 Task: Create a new public GitHub repository named 'webapp-deployment' and set up a GitHub Actions workflow to deploy a web app to Azure Static Web Apps.
Action: Mouse moved to (161, 112)
Screenshot: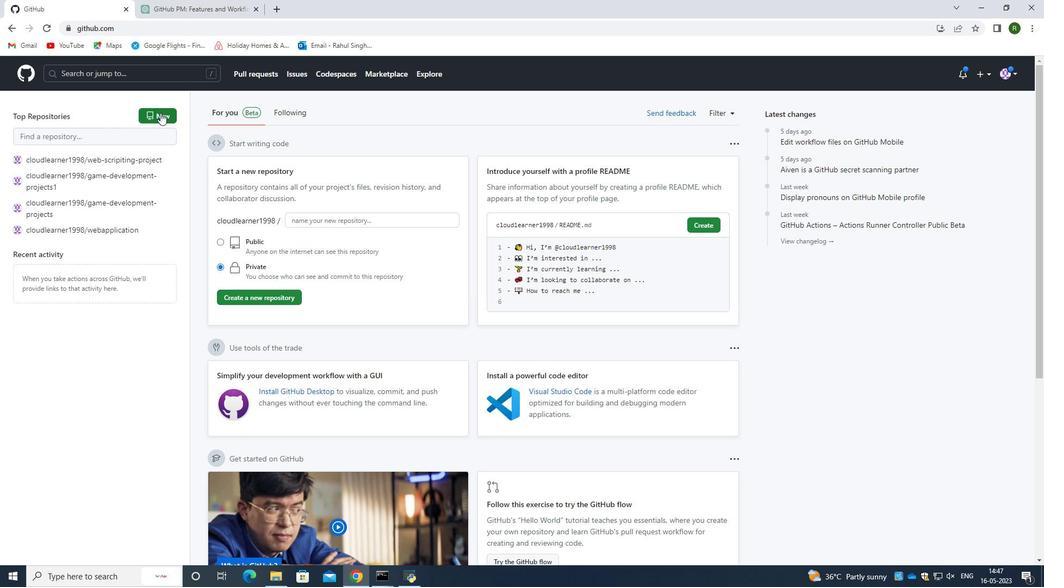 
Action: Mouse pressed left at (161, 112)
Screenshot: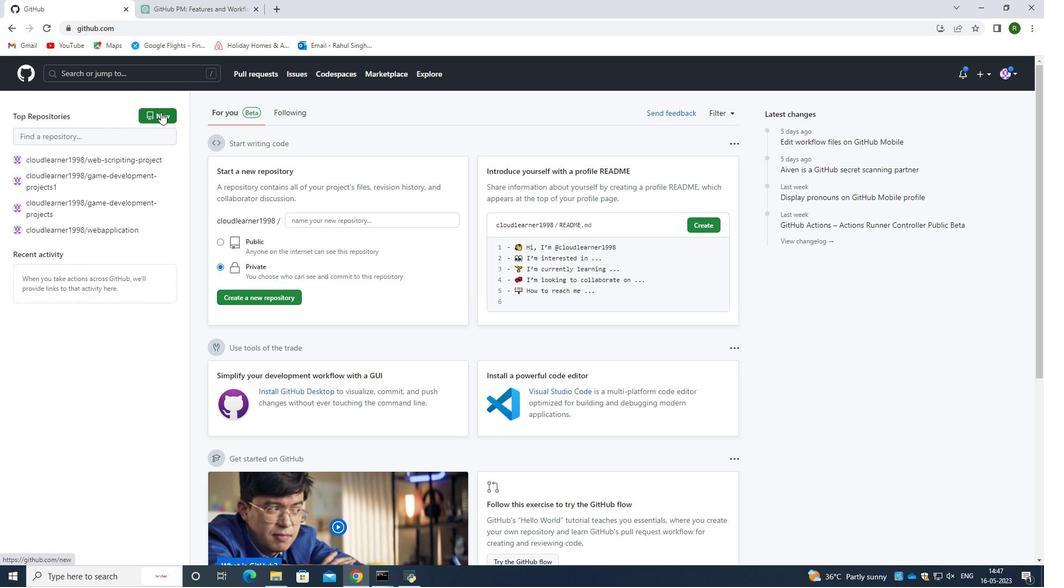 
Action: Mouse moved to (467, 195)
Screenshot: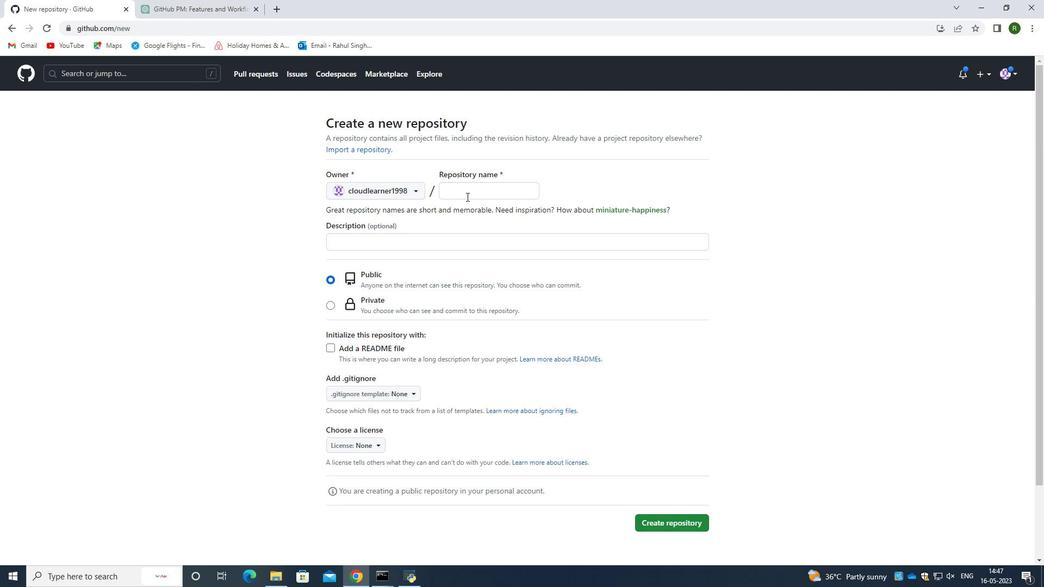 
Action: Mouse pressed left at (467, 195)
Screenshot: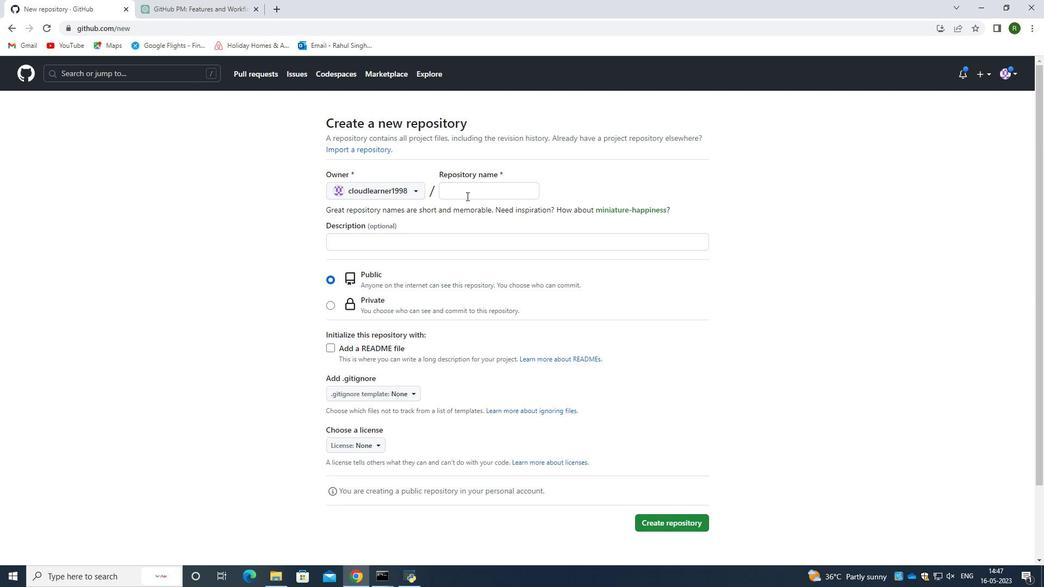 
Action: Key pressed <Key.caps_lock>D<Key.caps_lock>eployment<Key.space>of<Key.space>a<Key.space>webapp
Screenshot: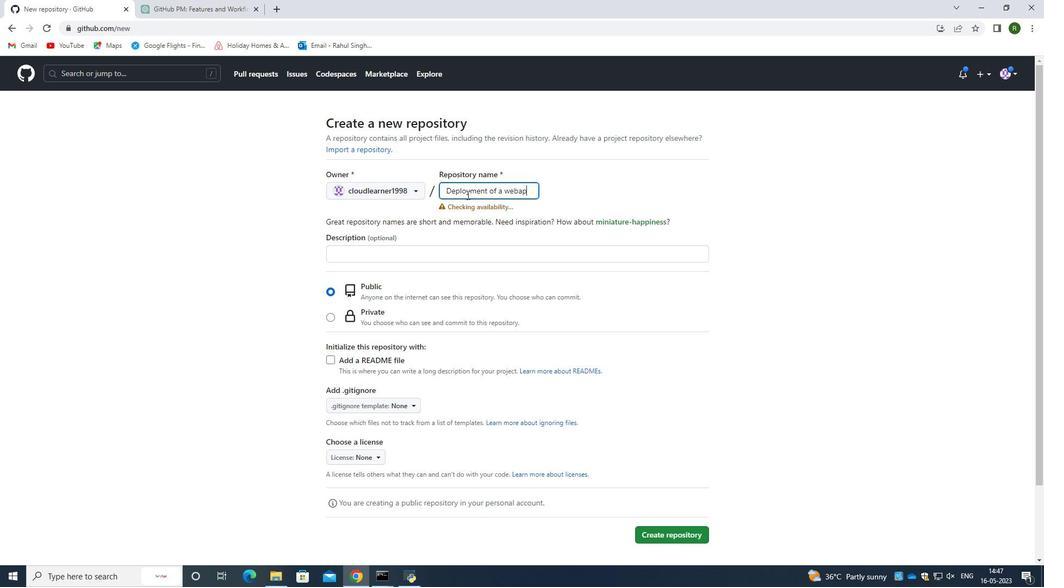 
Action: Mouse moved to (505, 186)
Screenshot: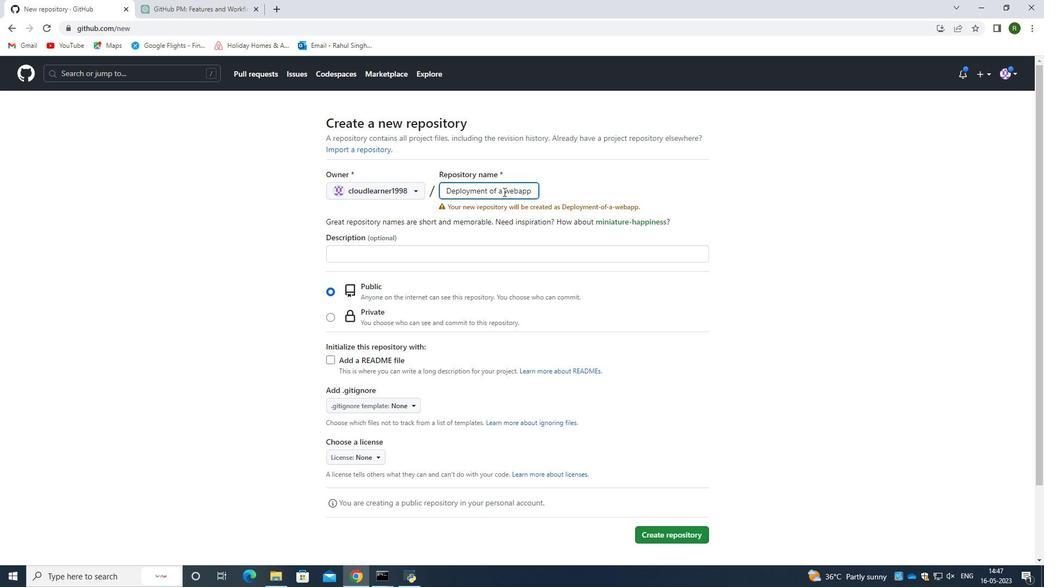 
Action: Mouse pressed left at (505, 186)
Screenshot: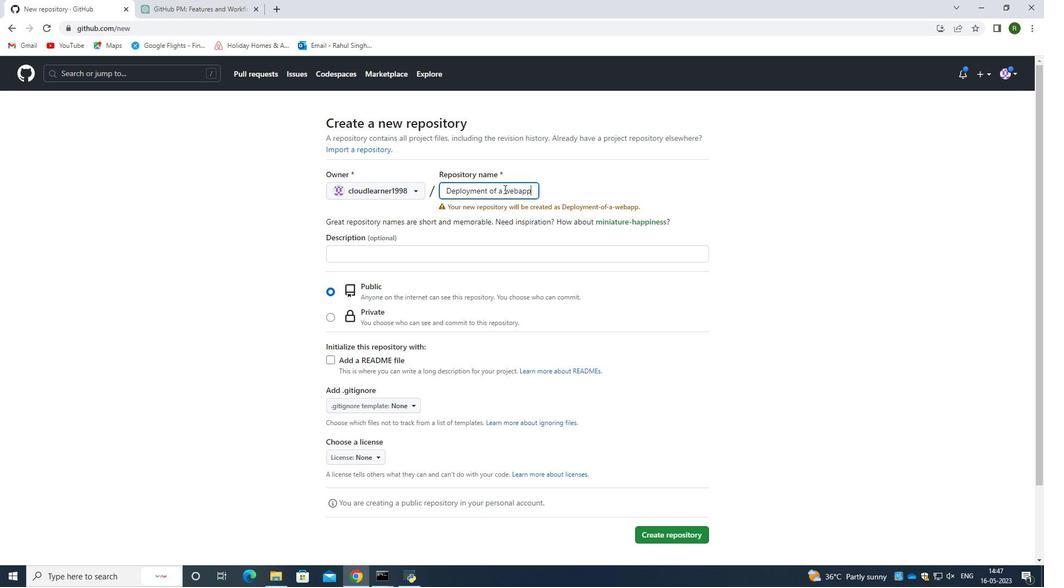 
Action: Key pressed <Key.backspace>
Screenshot: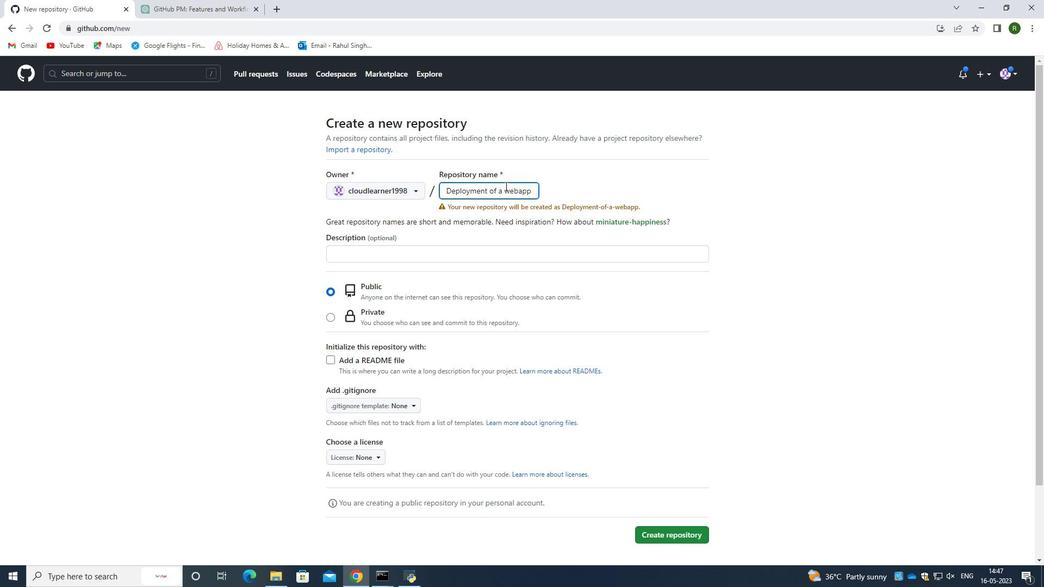 
Action: Mouse moved to (489, 189)
Screenshot: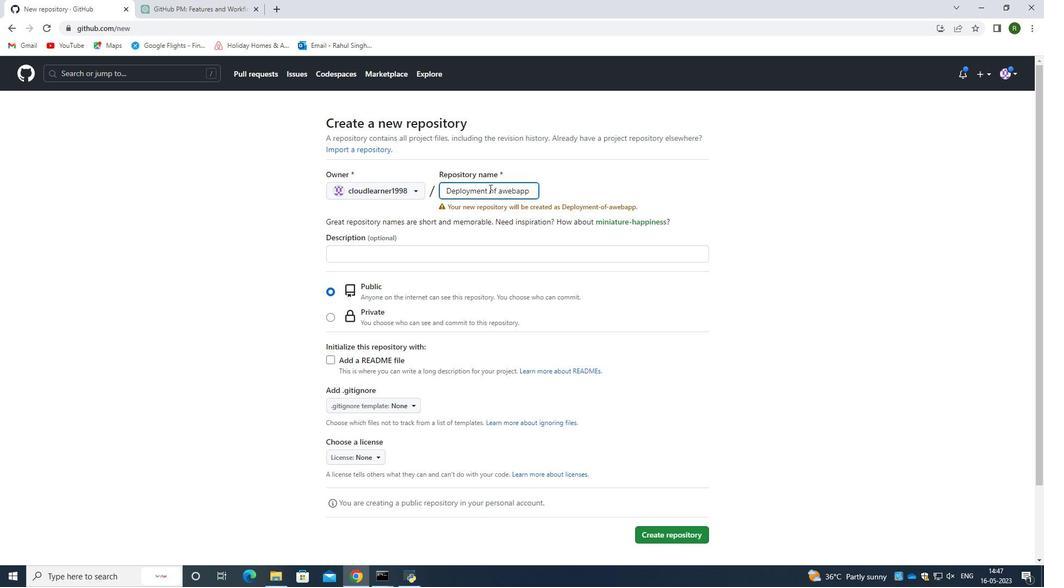 
Action: Mouse pressed left at (489, 189)
Screenshot: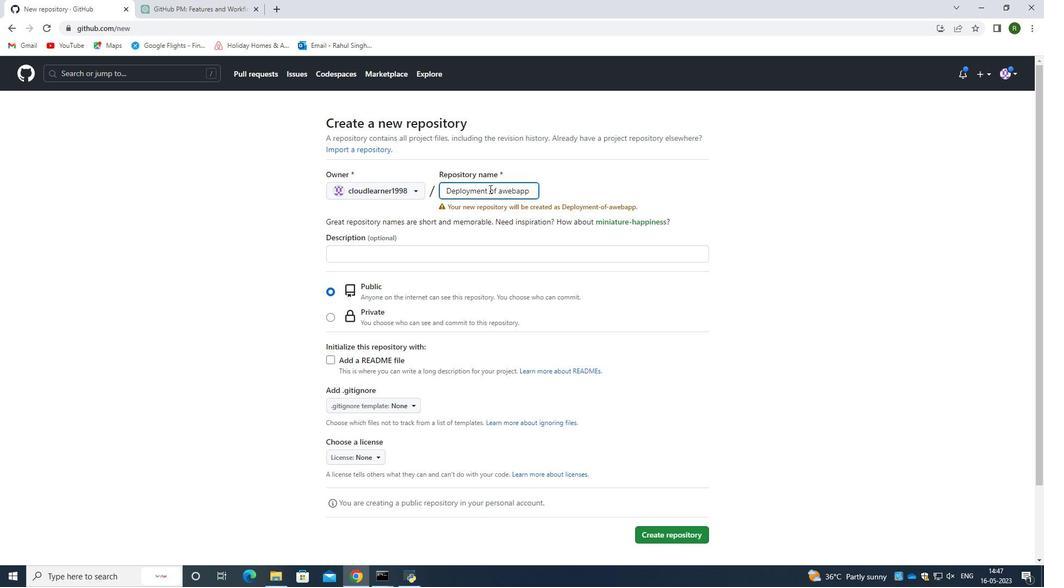
Action: Key pressed <Key.backspace>
Screenshot: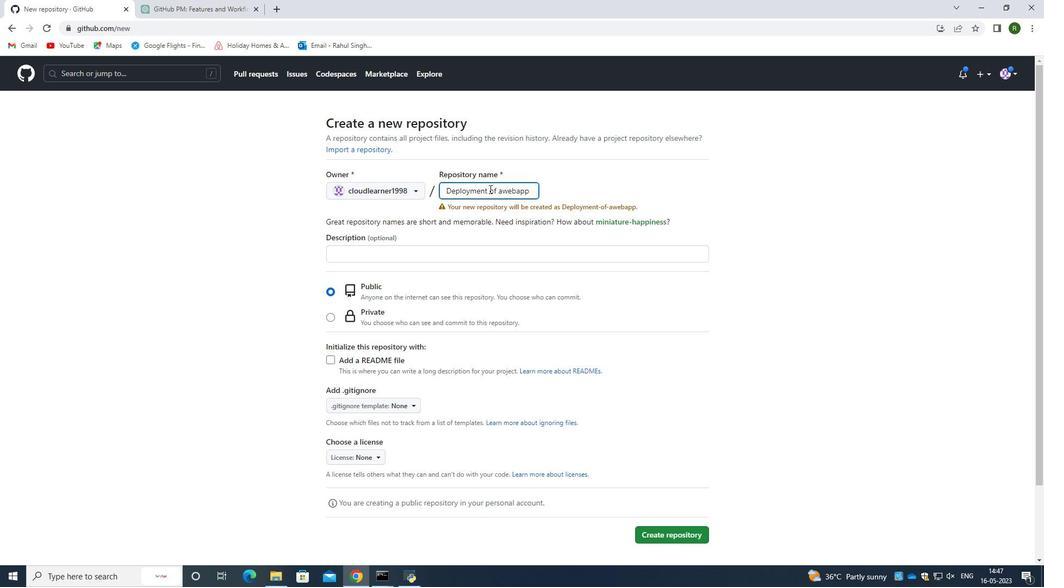 
Action: Mouse moved to (497, 190)
Screenshot: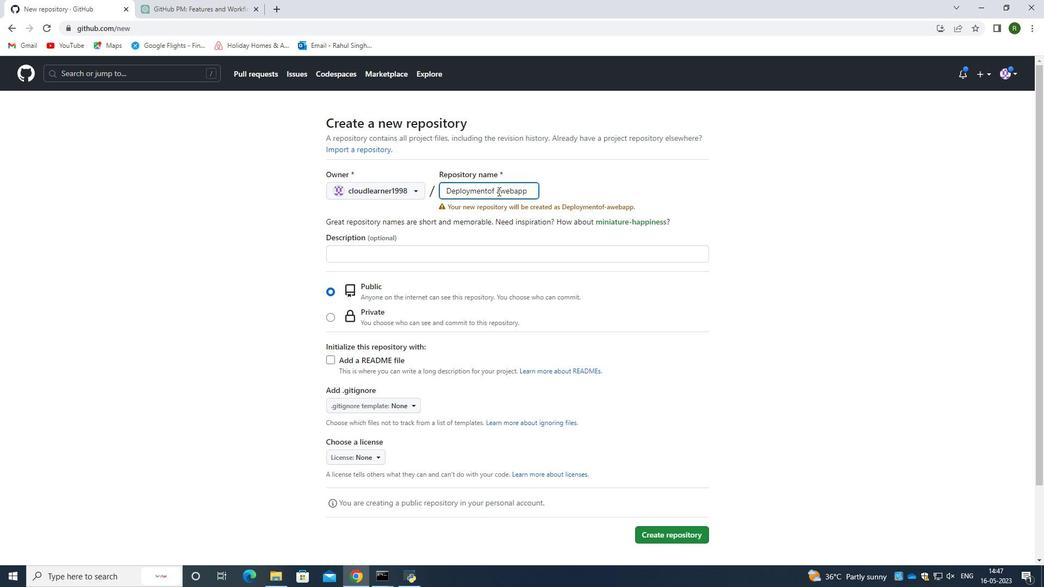 
Action: Mouse pressed left at (497, 190)
Screenshot: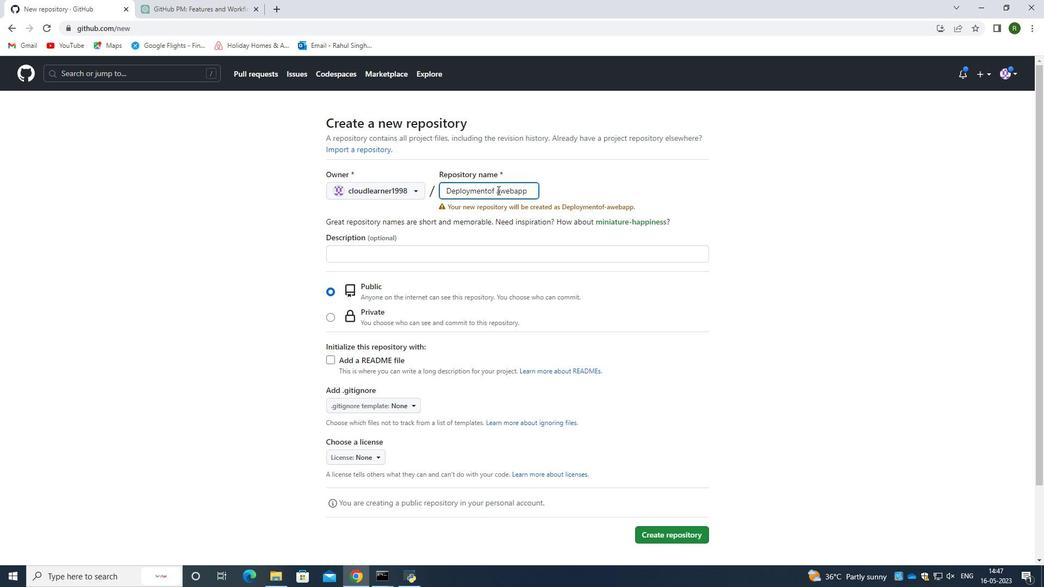 
Action: Mouse moved to (508, 194)
Screenshot: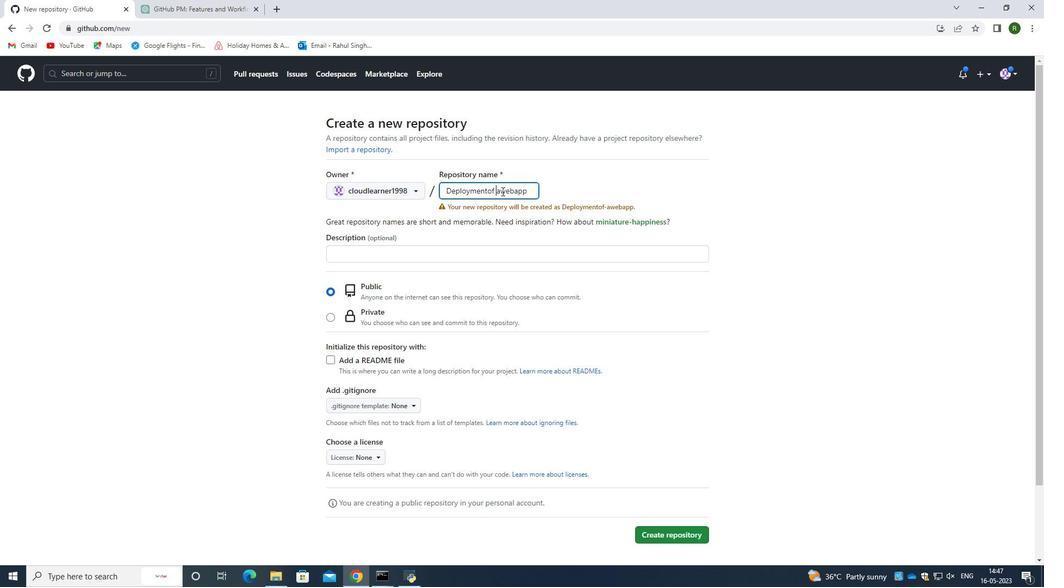
Action: Key pressed -
Screenshot: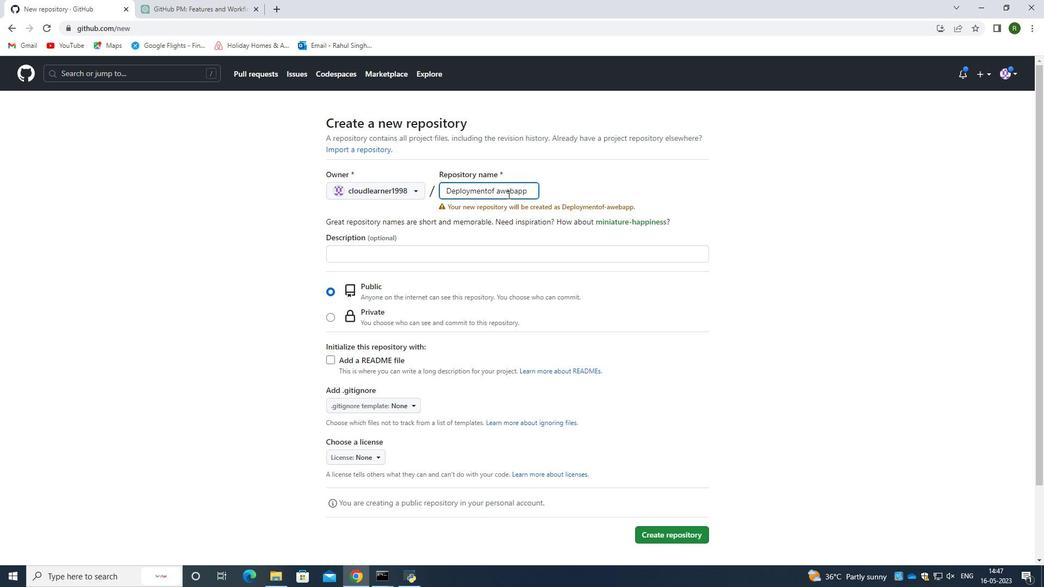 
Action: Mouse moved to (534, 188)
Screenshot: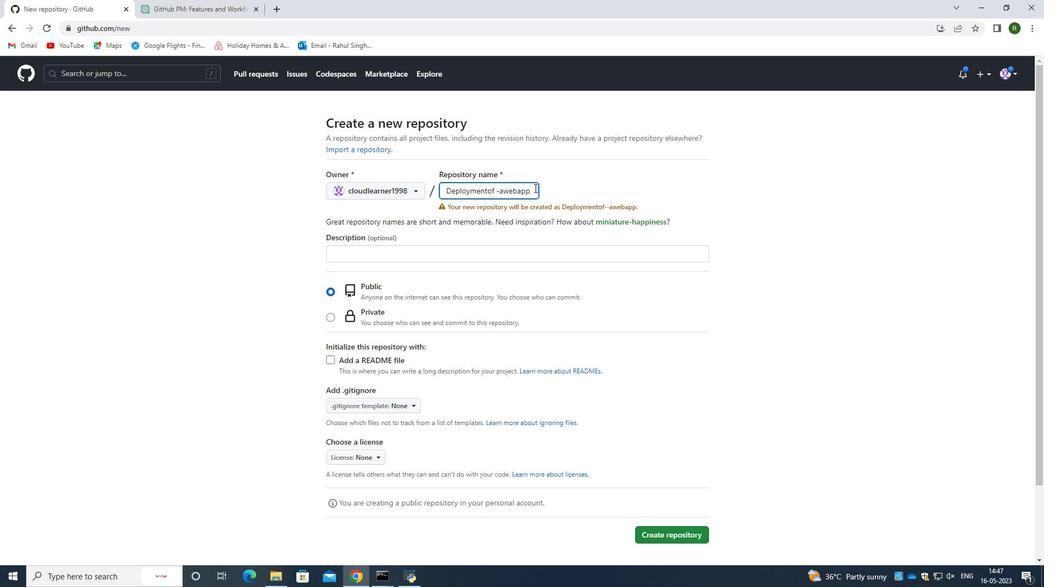
Action: Mouse pressed left at (534, 188)
Screenshot: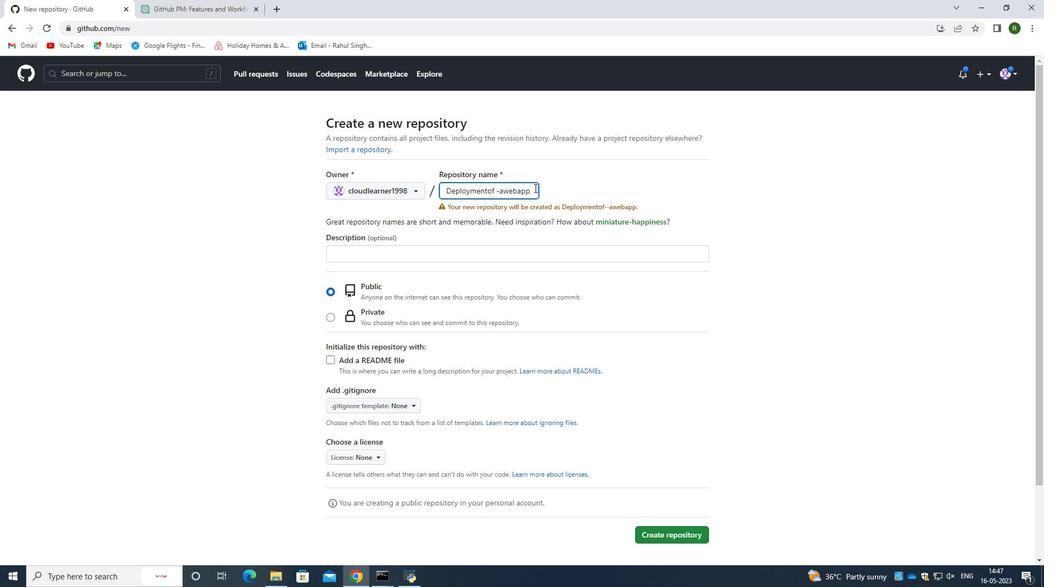 
Action: Mouse moved to (442, 191)
Screenshot: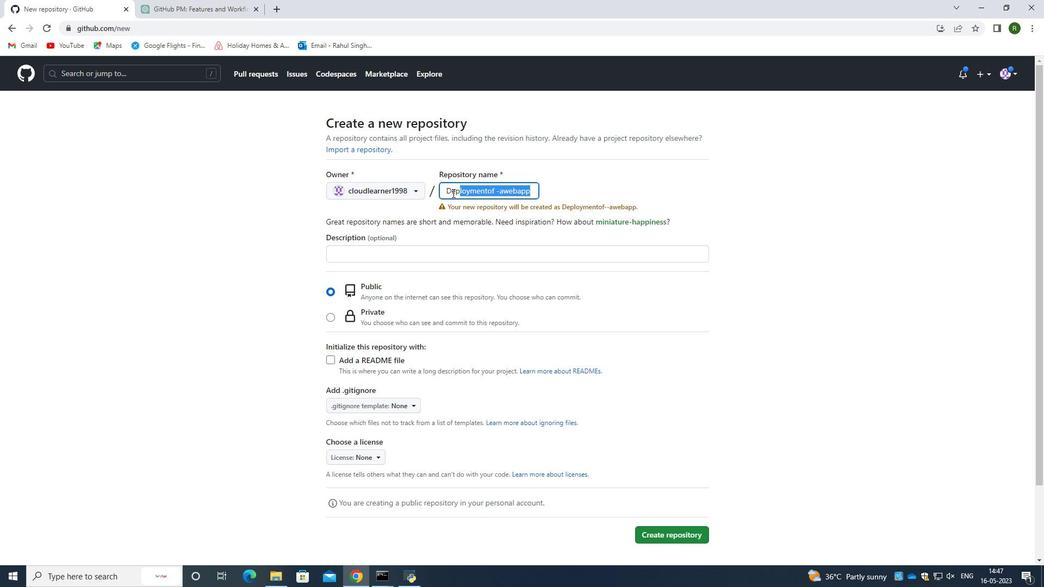 
Action: Key pressed webapp-deployment
Screenshot: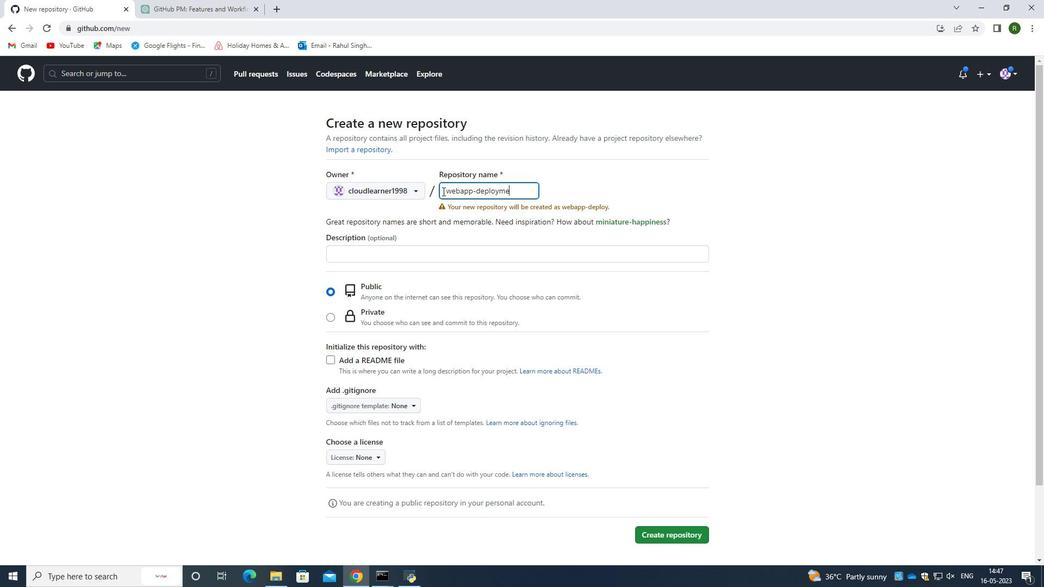 
Action: Mouse moved to (419, 304)
Screenshot: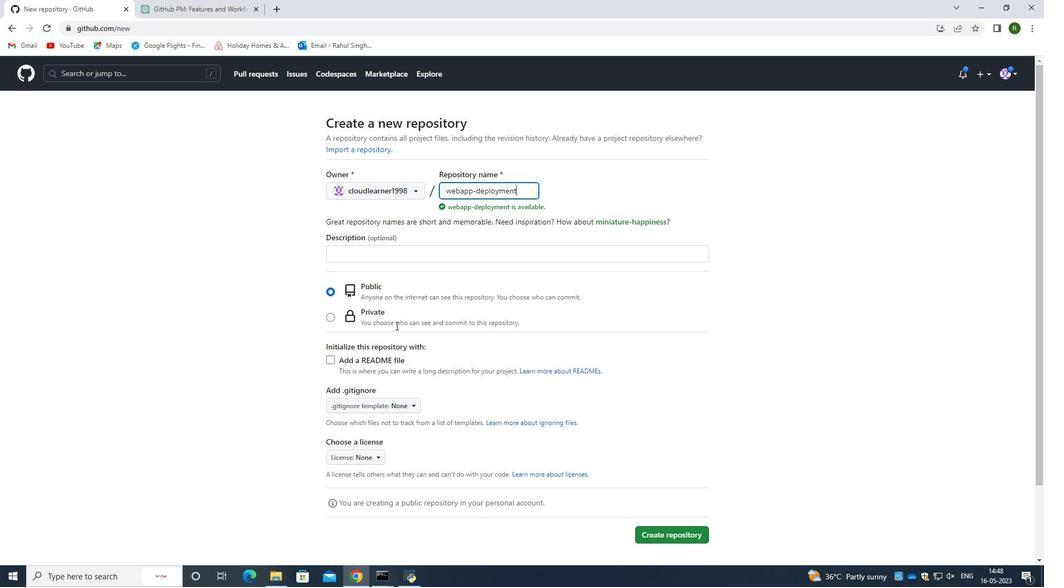 
Action: Mouse scrolled (419, 304) with delta (0, 0)
Screenshot: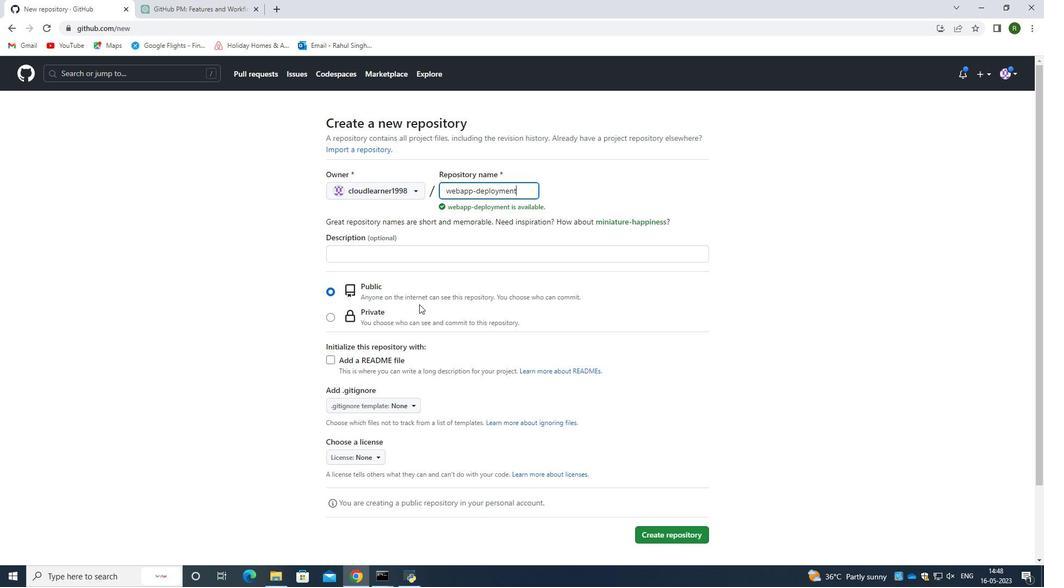
Action: Mouse moved to (359, 303)
Screenshot: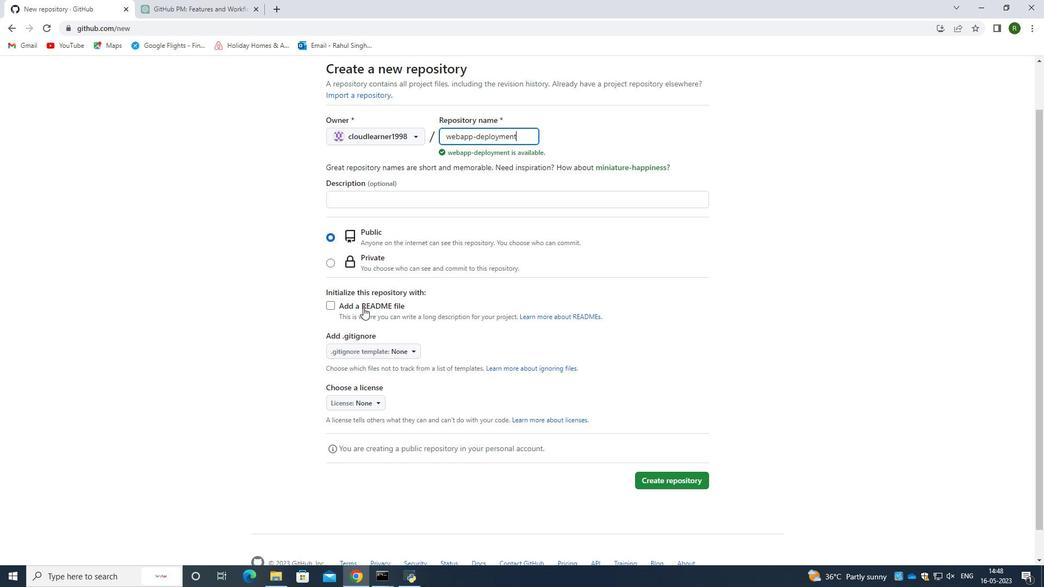 
Action: Mouse pressed left at (359, 303)
Screenshot: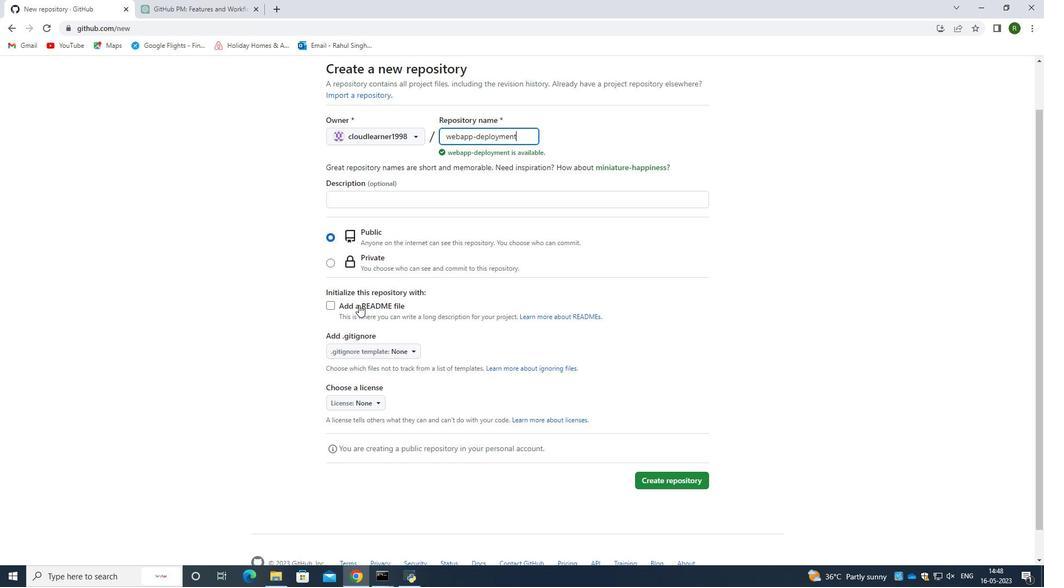 
Action: Mouse moved to (669, 496)
Screenshot: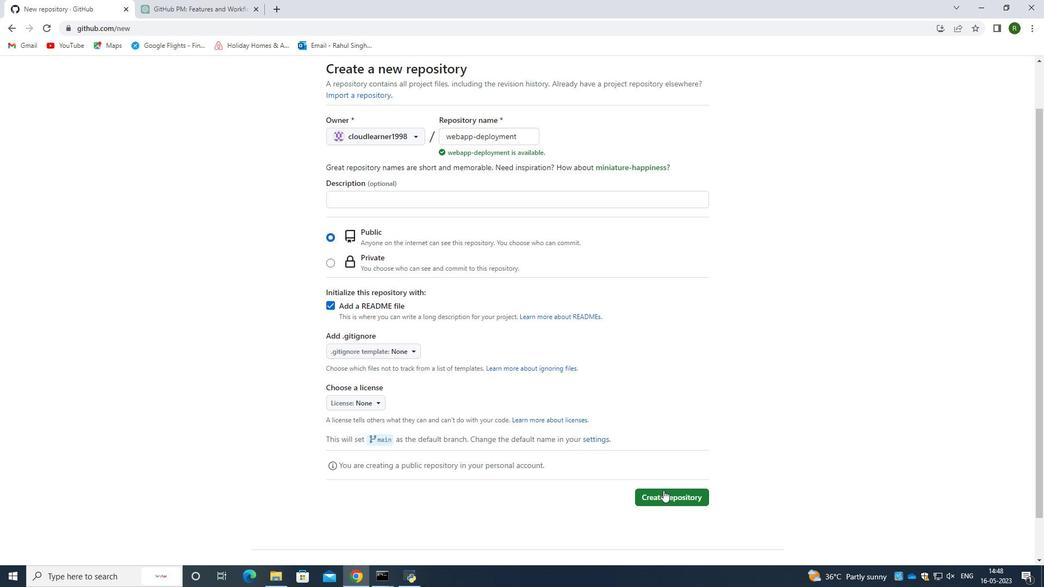 
Action: Mouse pressed left at (669, 496)
Screenshot: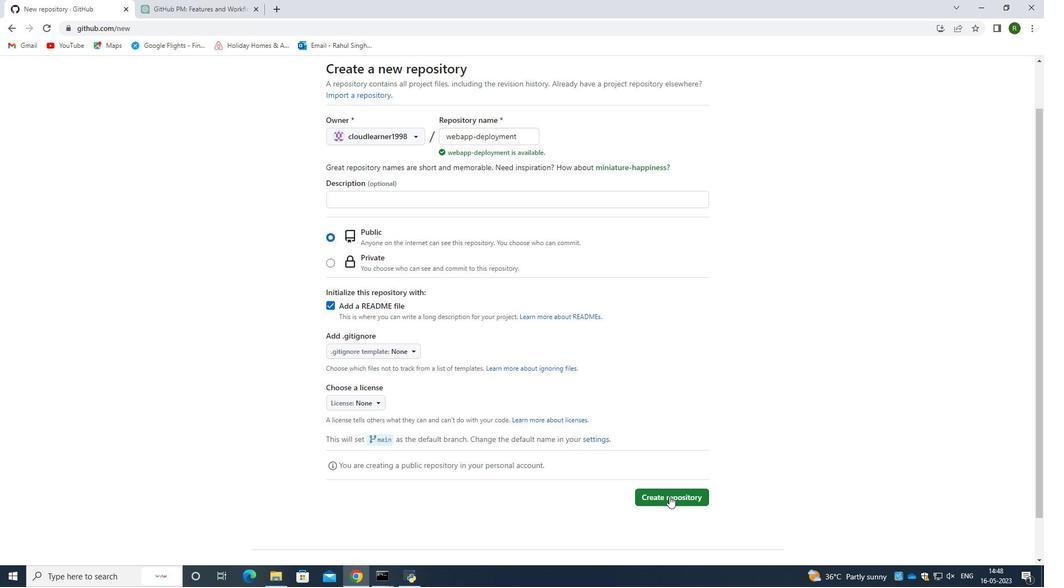 
Action: Mouse moved to (213, 136)
Screenshot: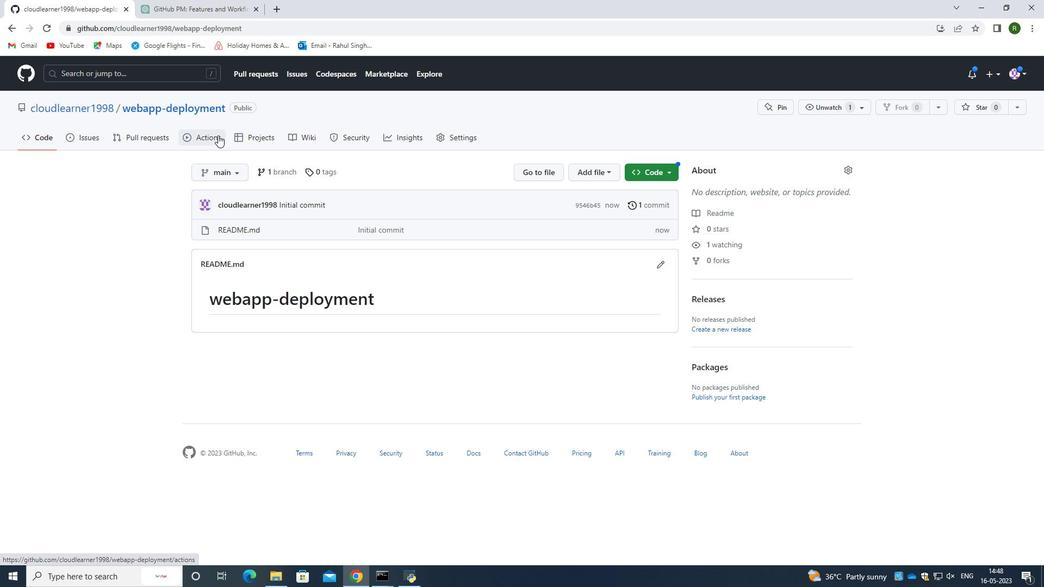 
Action: Mouse pressed left at (213, 136)
Screenshot: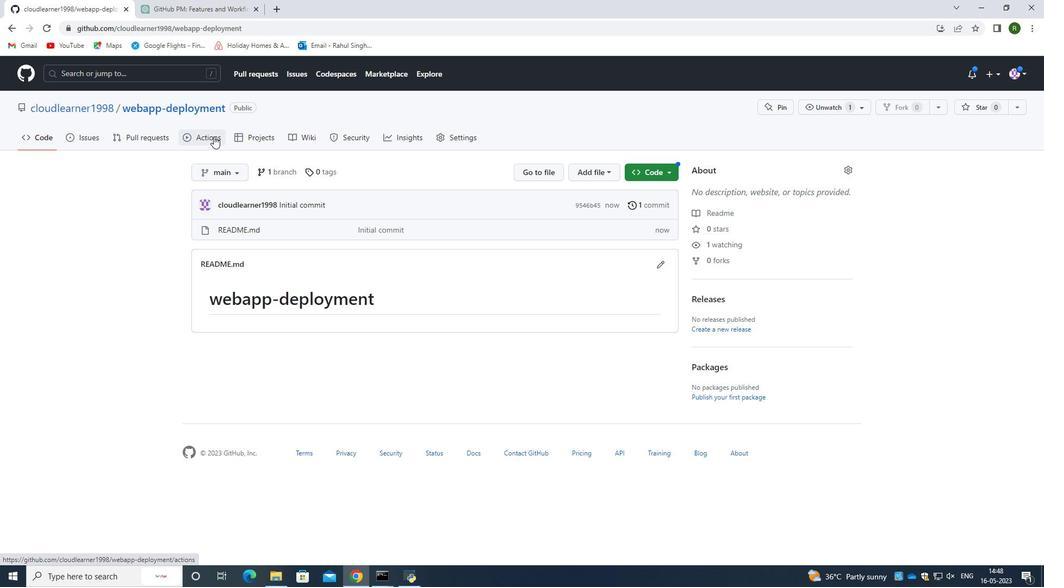 
Action: Mouse moved to (411, 307)
Screenshot: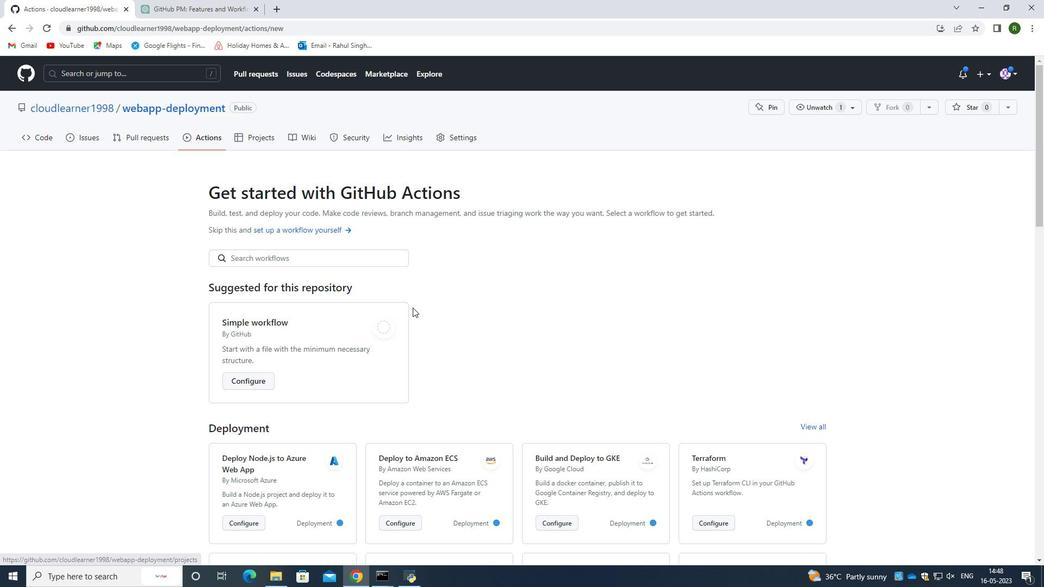 
Action: Mouse scrolled (411, 307) with delta (0, 0)
Screenshot: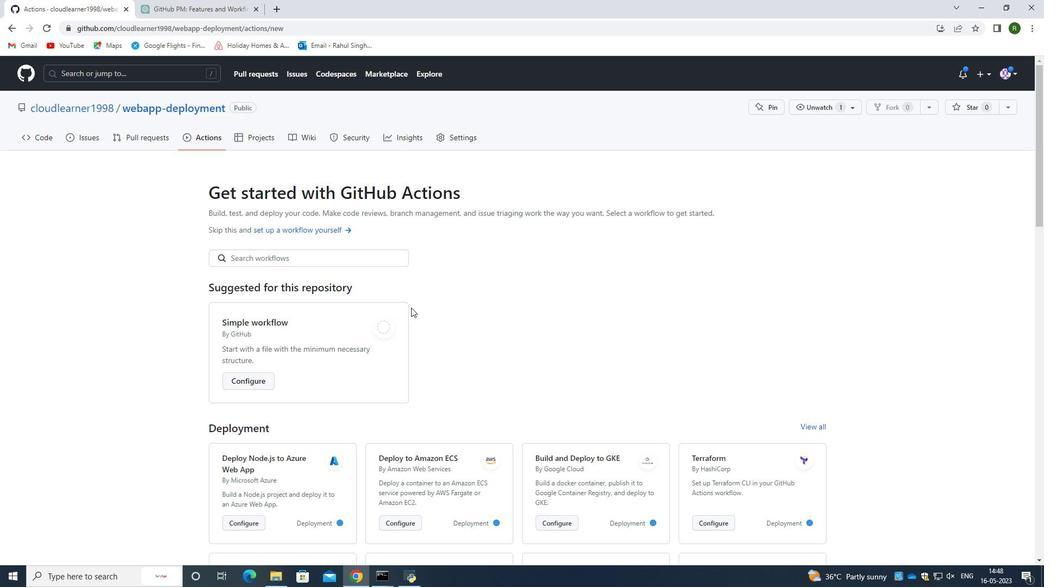 
Action: Mouse scrolled (411, 307) with delta (0, 0)
Screenshot: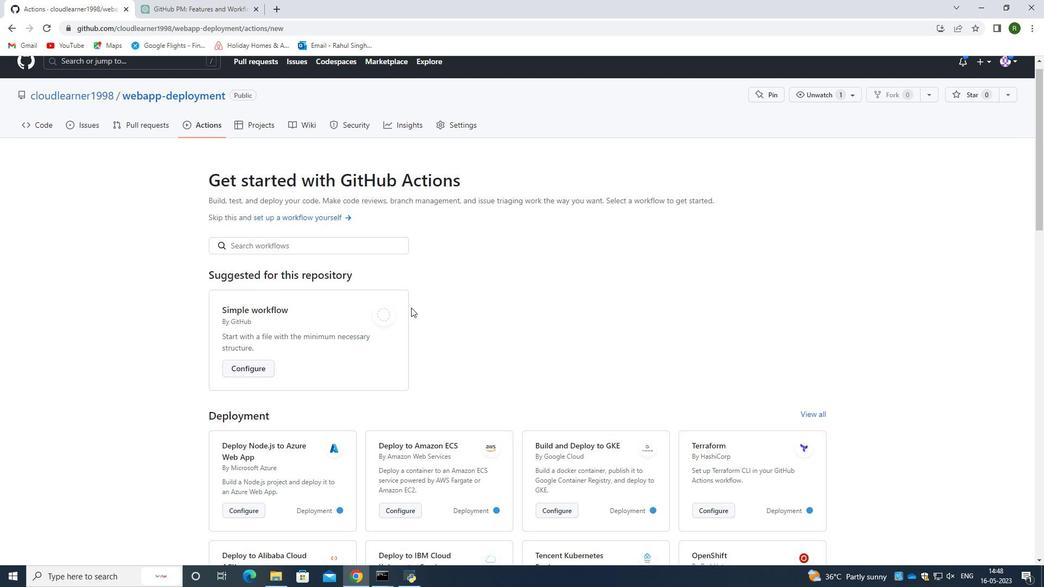 
Action: Mouse scrolled (411, 307) with delta (0, 0)
Screenshot: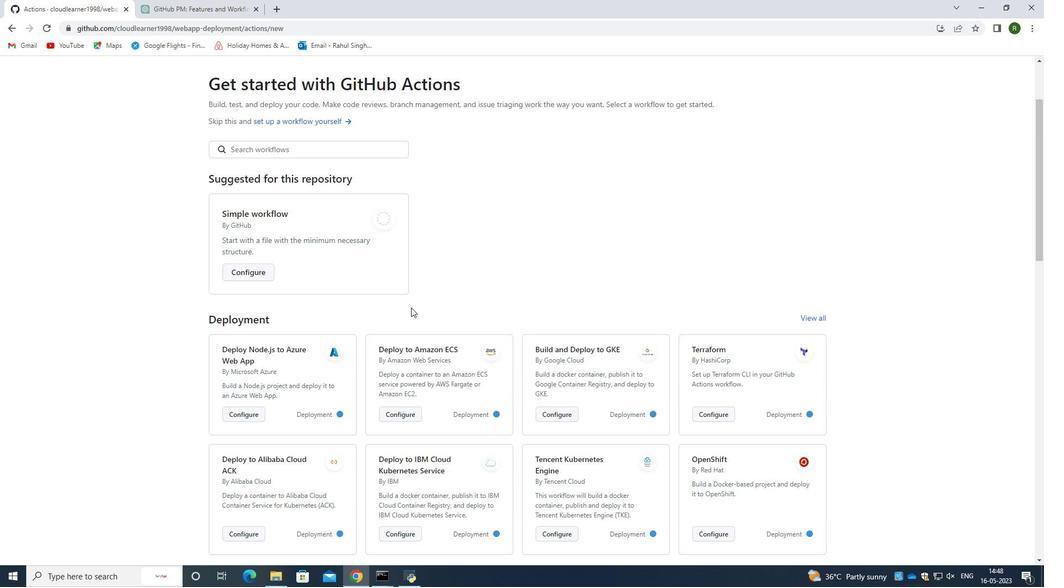 
Action: Mouse scrolled (411, 307) with delta (0, 0)
Screenshot: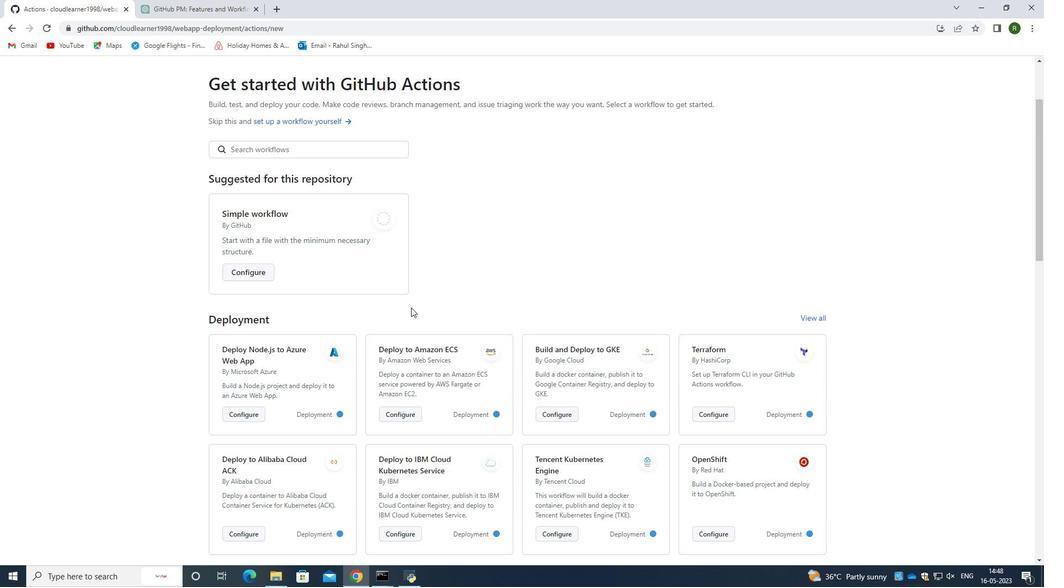 
Action: Mouse moved to (819, 211)
Screenshot: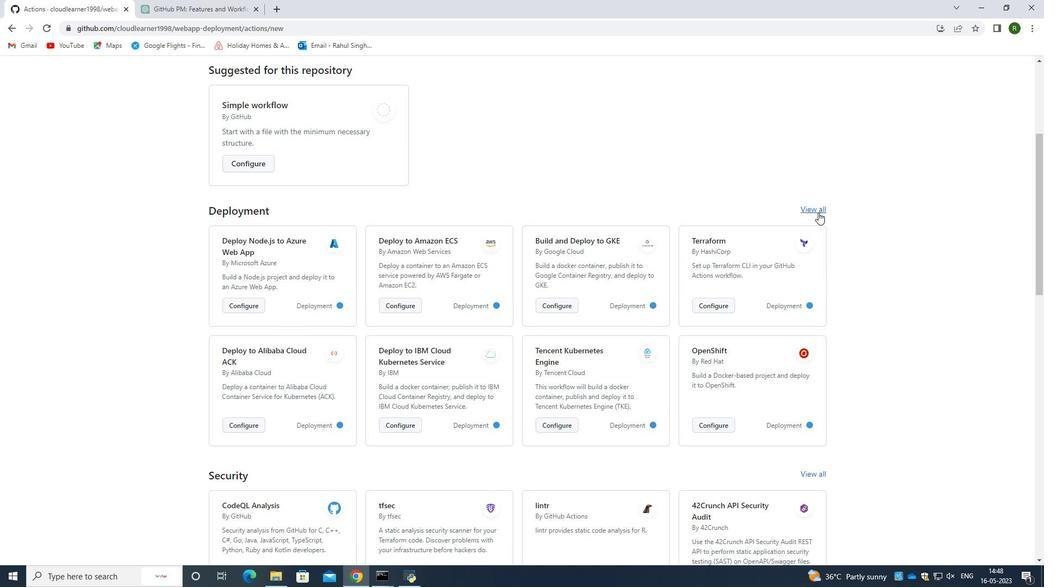 
Action: Mouse pressed left at (819, 211)
Screenshot: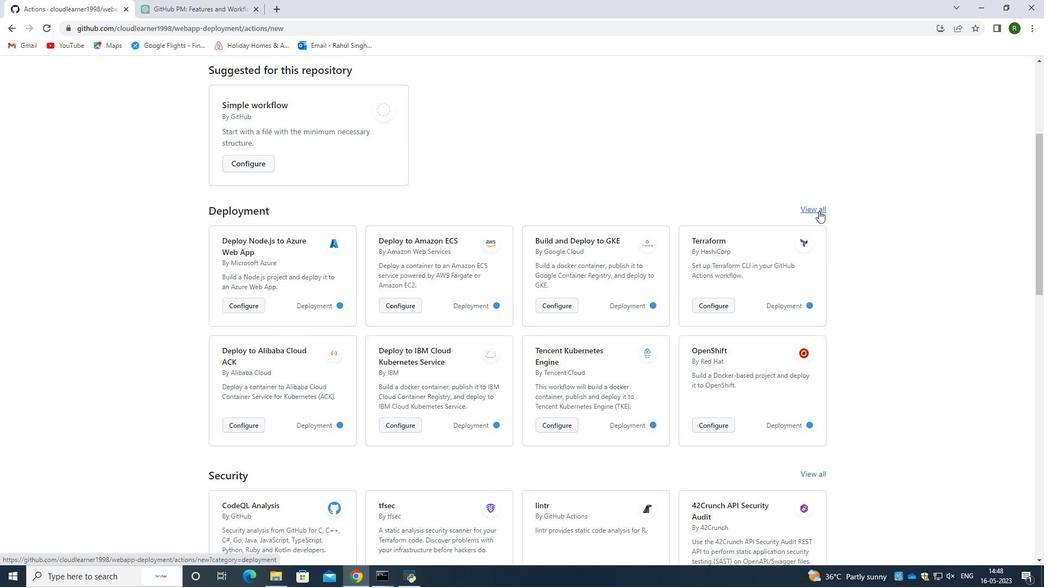 
Action: Mouse moved to (548, 347)
Screenshot: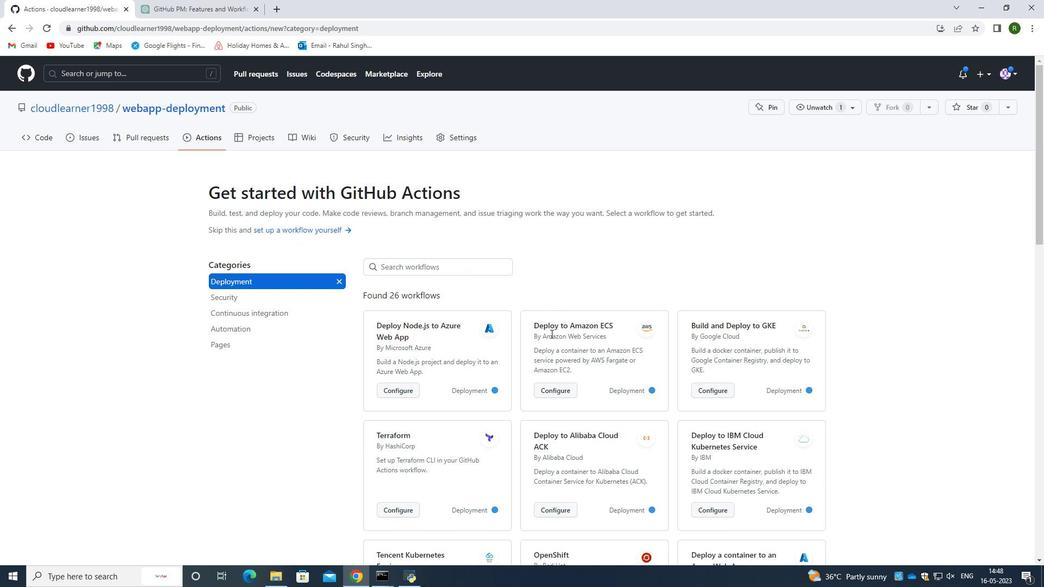 
Action: Mouse scrolled (548, 346) with delta (0, 0)
Screenshot: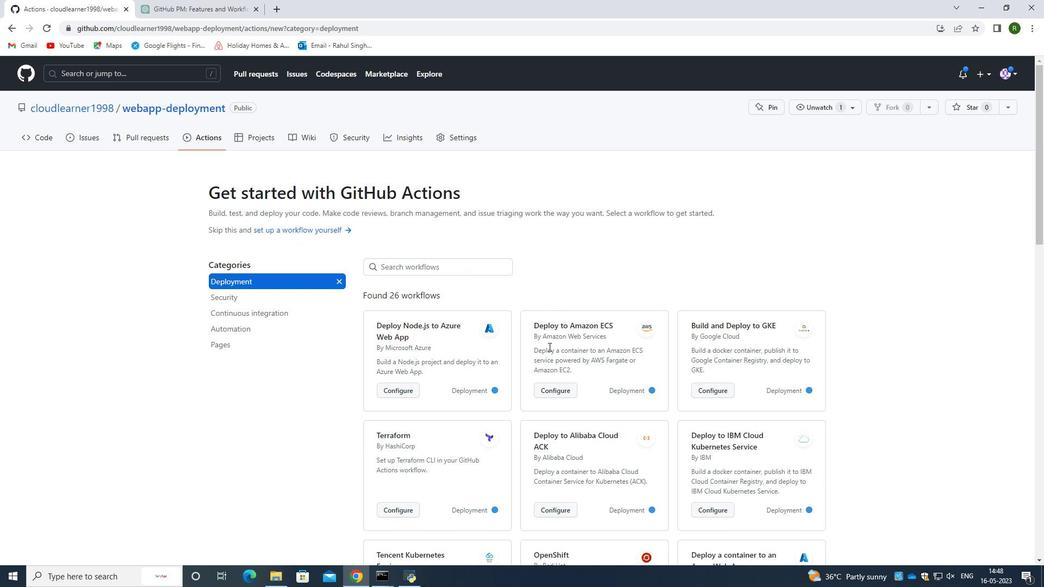 
Action: Mouse scrolled (548, 346) with delta (0, 0)
Screenshot: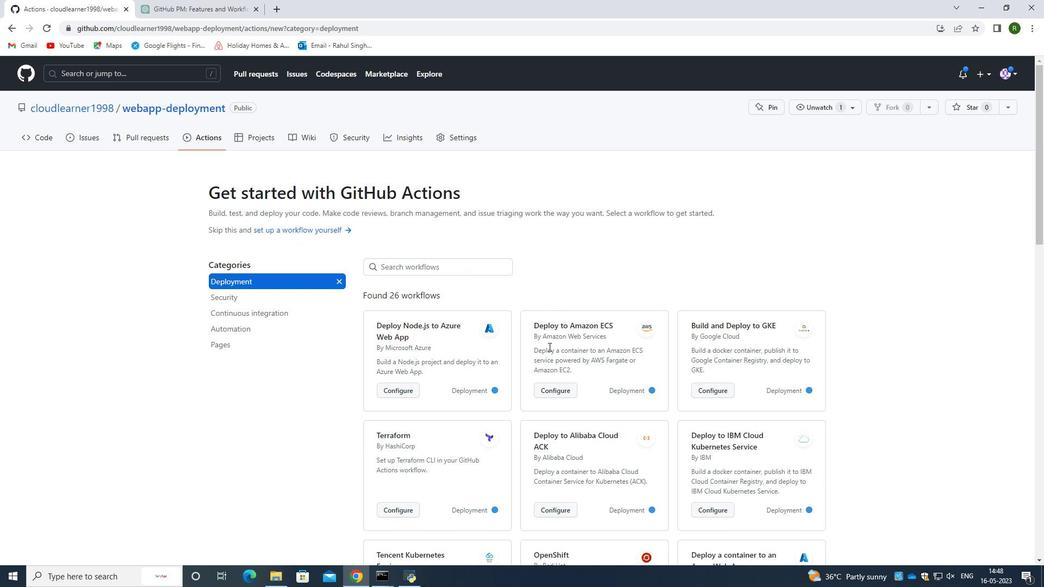 
Action: Mouse moved to (548, 347)
Screenshot: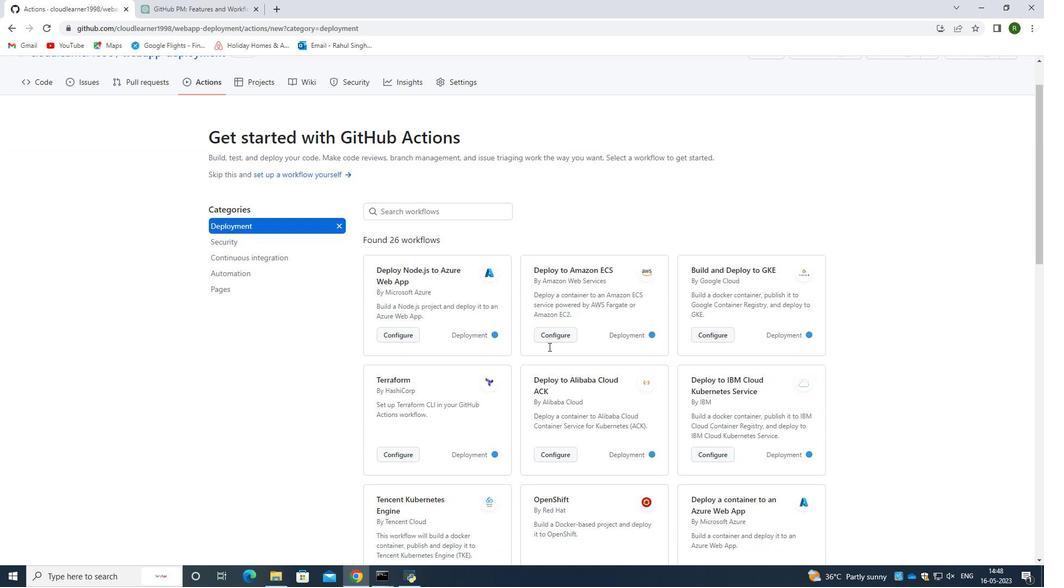 
Action: Mouse scrolled (548, 346) with delta (0, 0)
Screenshot: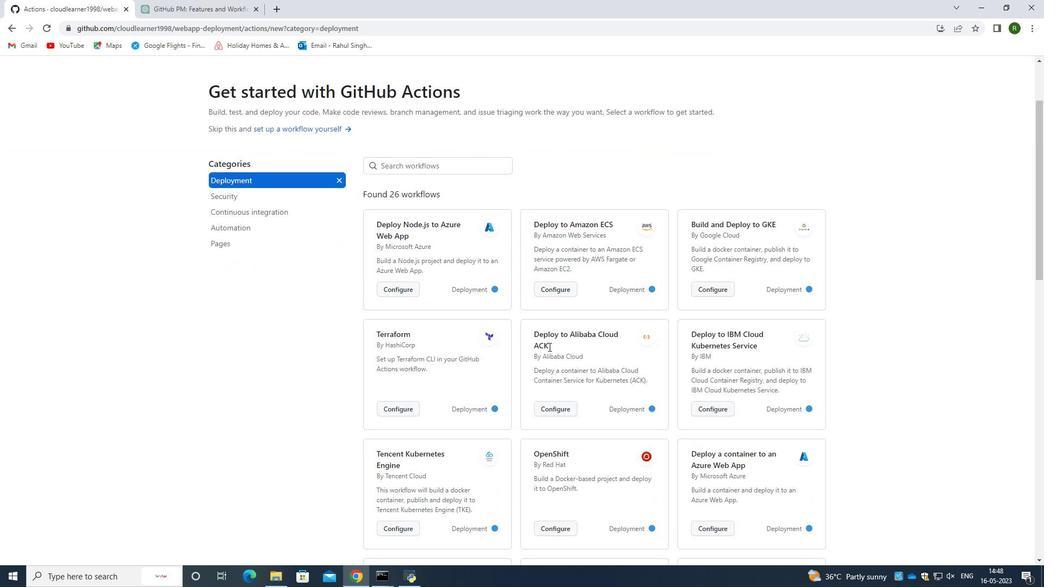 
Action: Mouse scrolled (548, 346) with delta (0, 0)
Screenshot: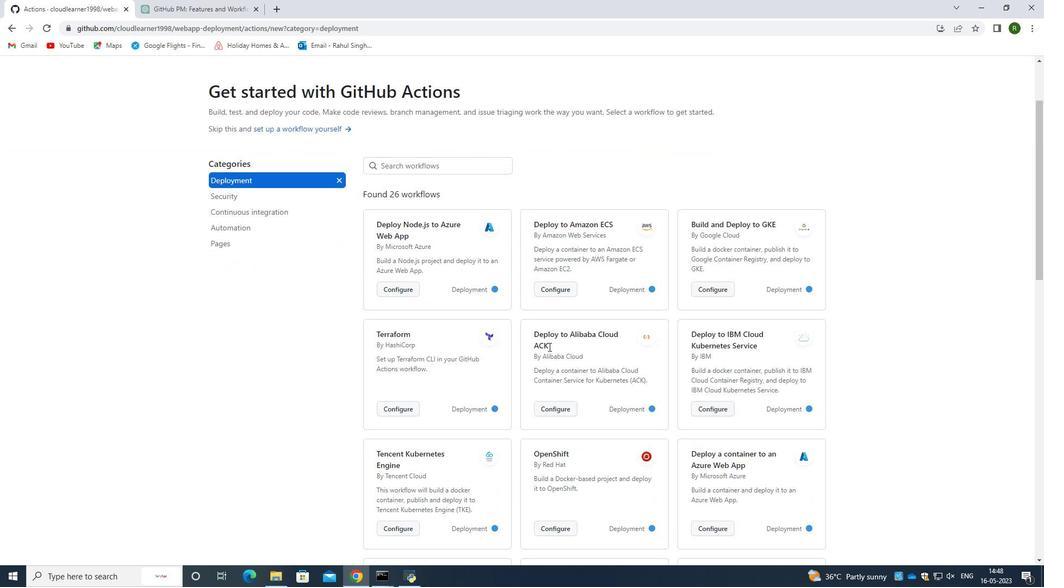 
Action: Mouse scrolled (548, 346) with delta (0, 0)
Screenshot: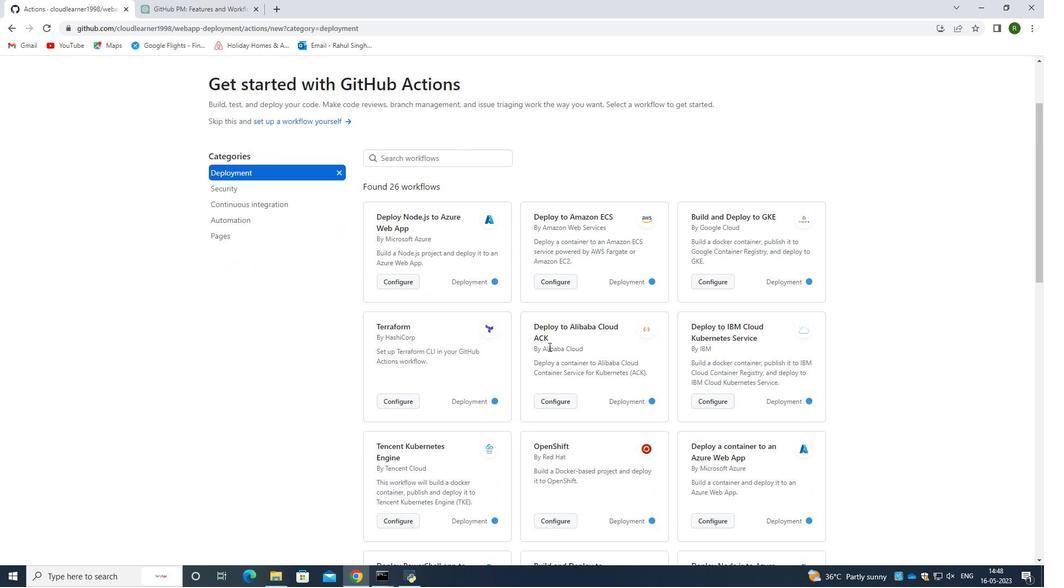 
Action: Mouse scrolled (548, 346) with delta (0, 0)
Screenshot: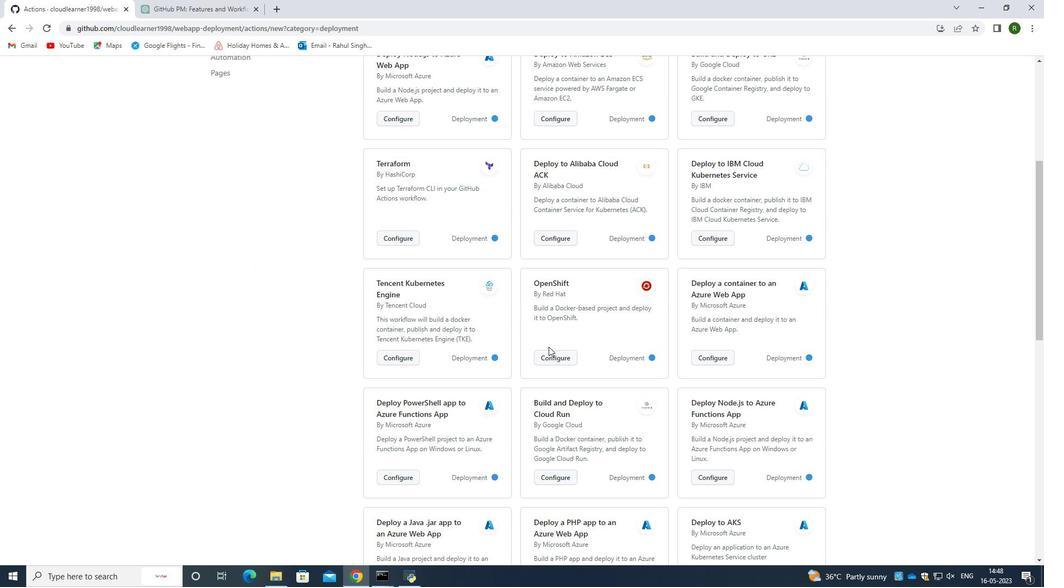 
Action: Mouse scrolled (548, 346) with delta (0, 0)
Screenshot: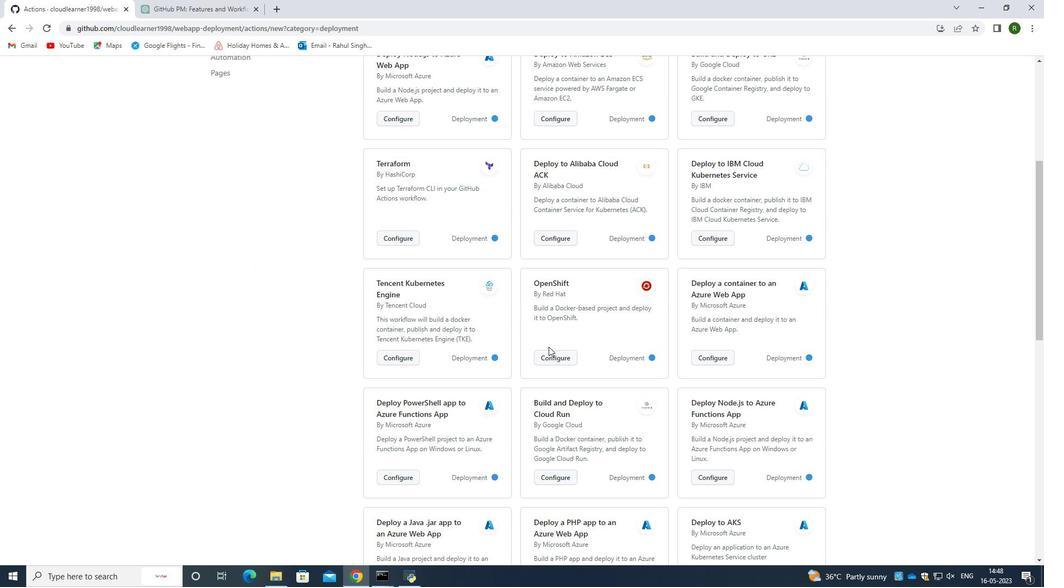 
Action: Mouse scrolled (548, 346) with delta (0, 0)
Screenshot: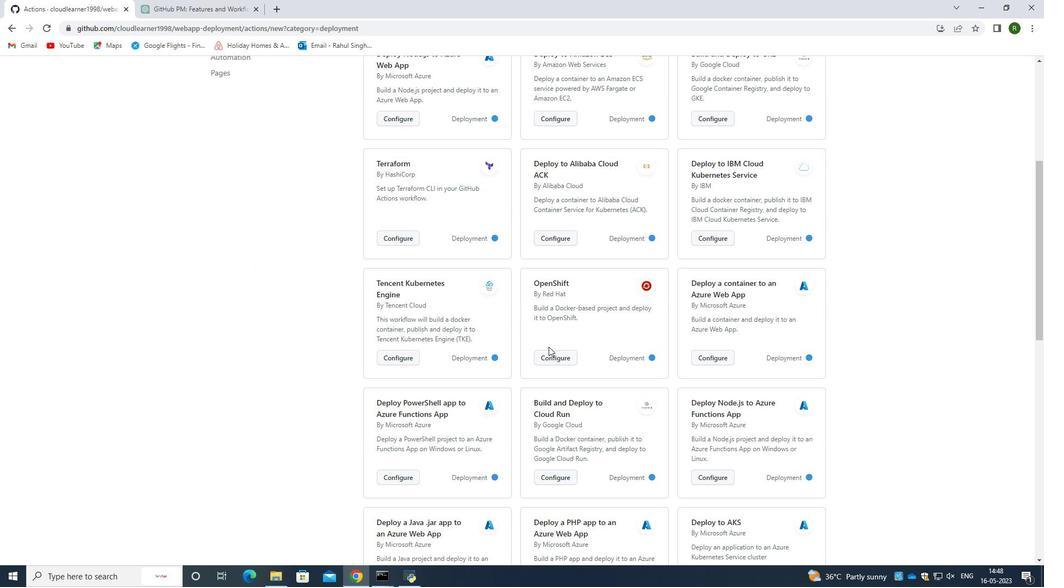 
Action: Mouse scrolled (548, 346) with delta (0, 0)
Screenshot: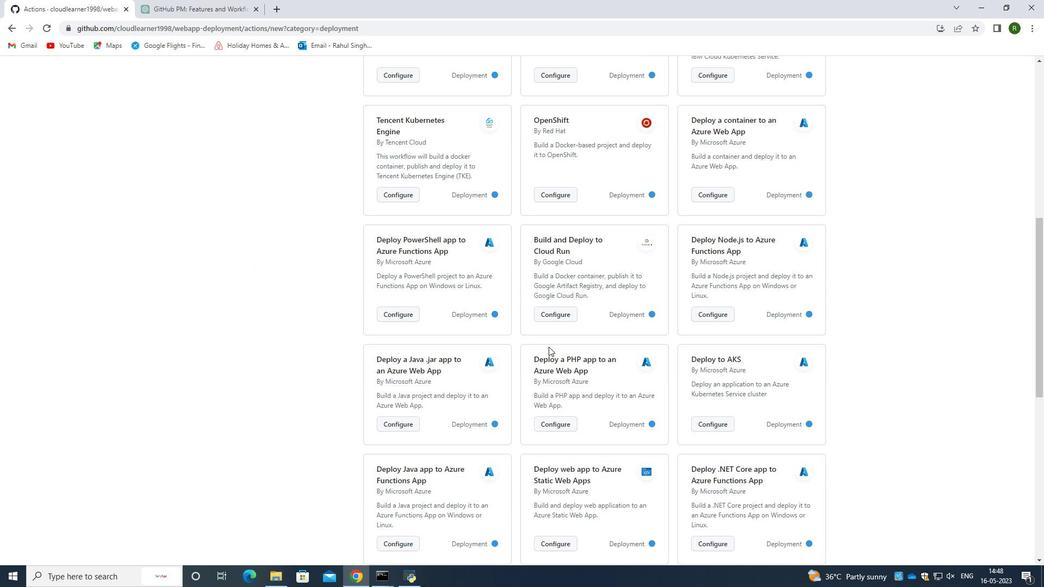 
Action: Mouse scrolled (548, 346) with delta (0, 0)
Screenshot: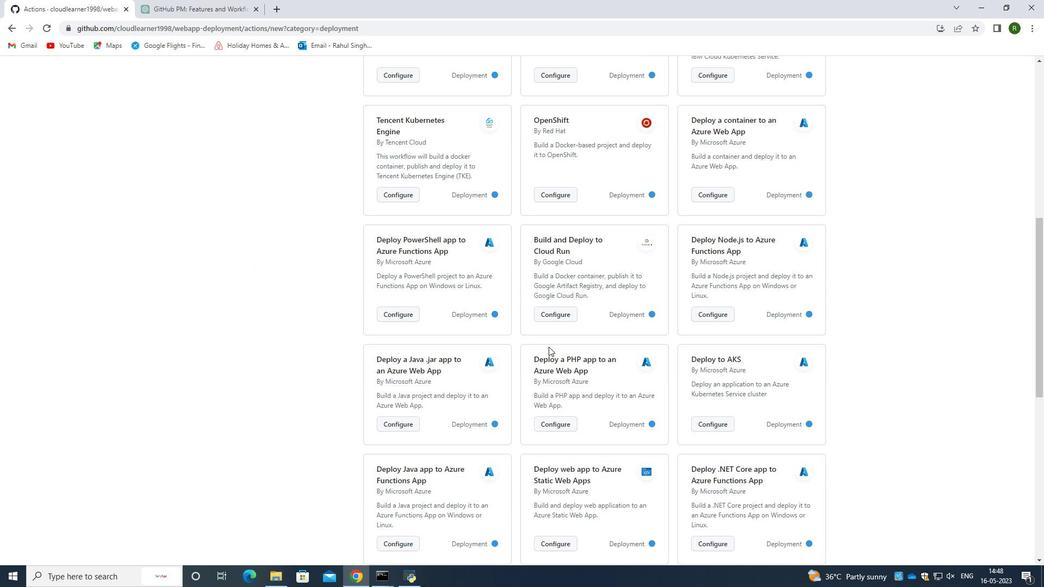 
Action: Mouse moved to (548, 347)
Screenshot: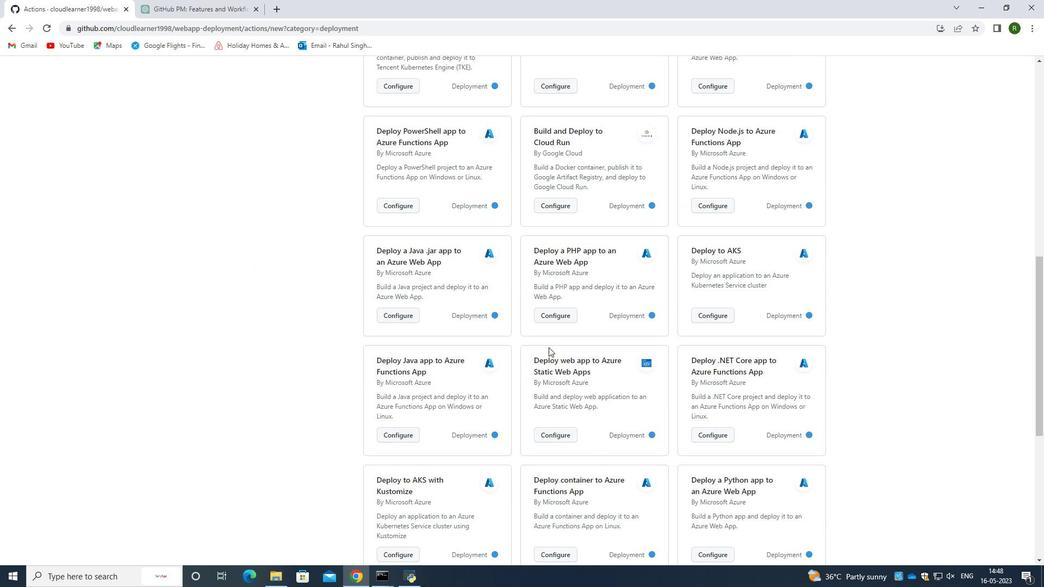 
Action: Mouse scrolled (548, 347) with delta (0, 0)
Screenshot: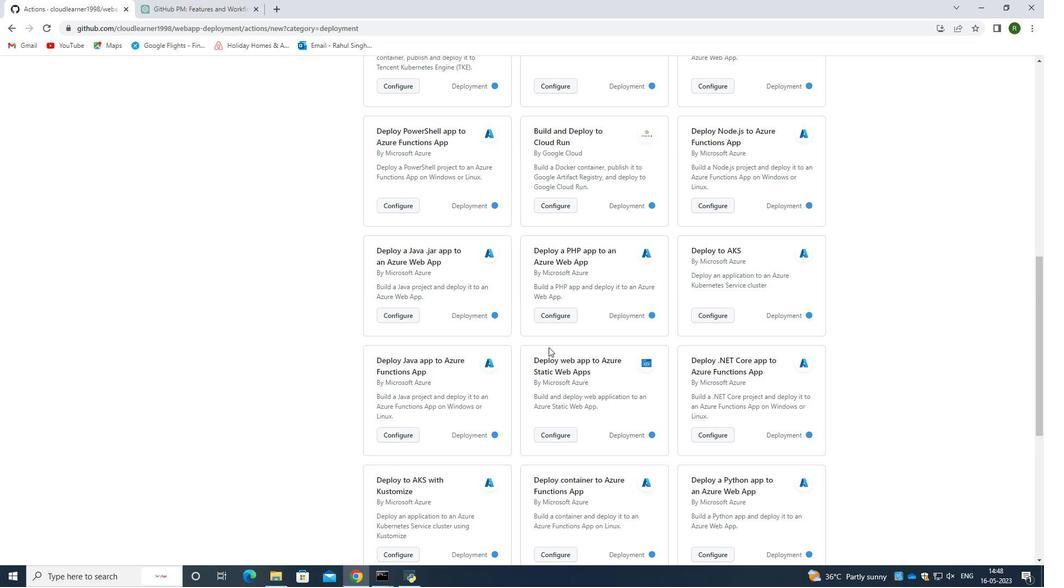 
Action: Mouse scrolled (548, 347) with delta (0, 0)
Screenshot: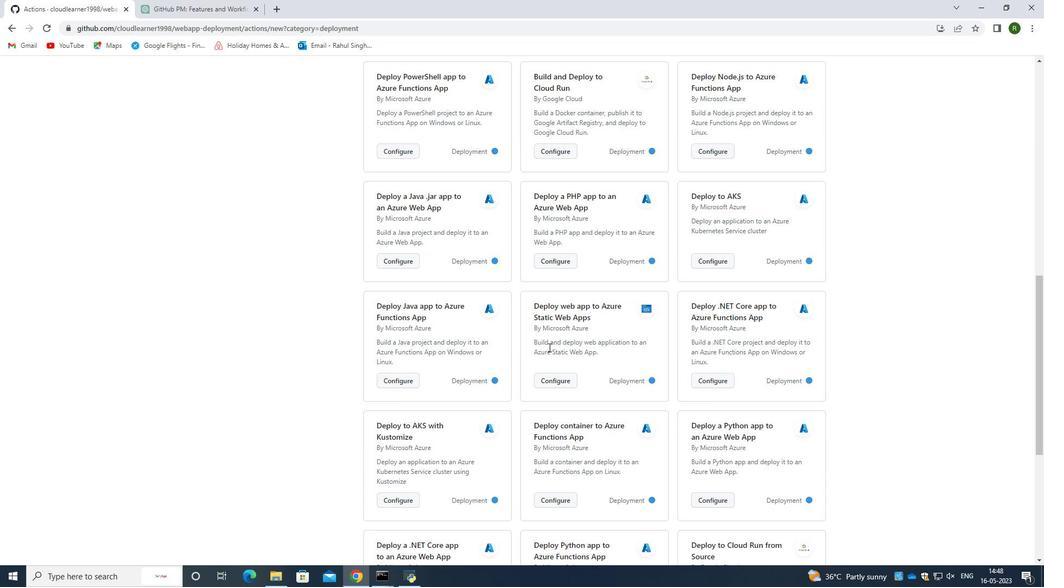 
Action: Mouse scrolled (548, 347) with delta (0, 0)
Screenshot: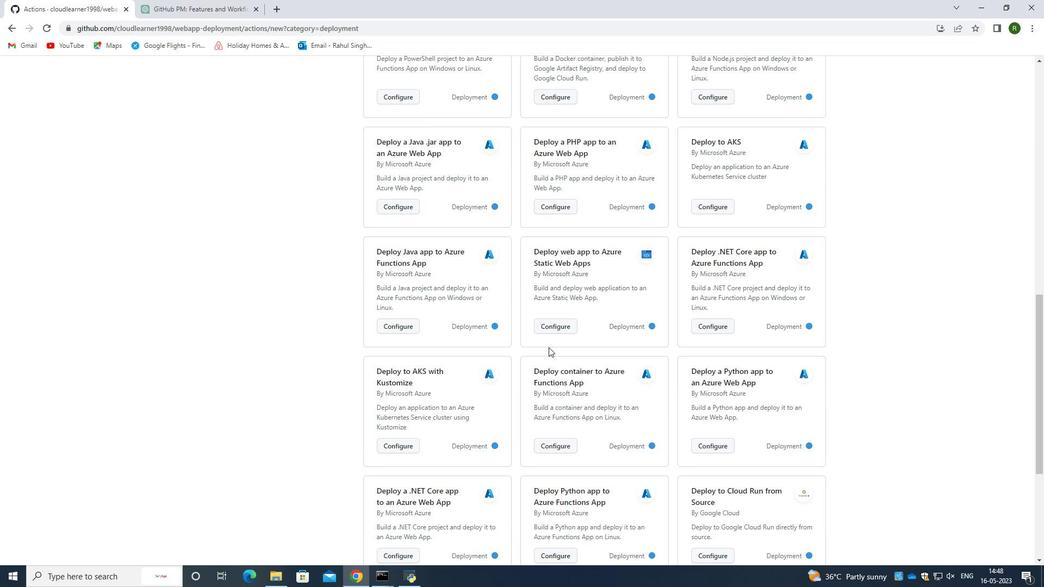 
Action: Mouse moved to (548, 348)
Screenshot: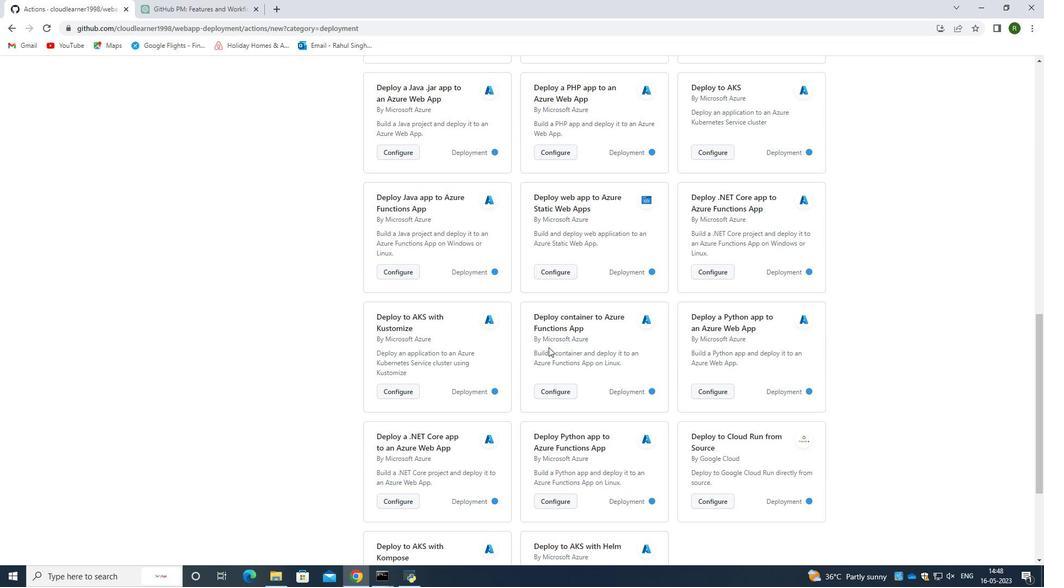 
Action: Mouse scrolled (548, 348) with delta (0, 0)
Screenshot: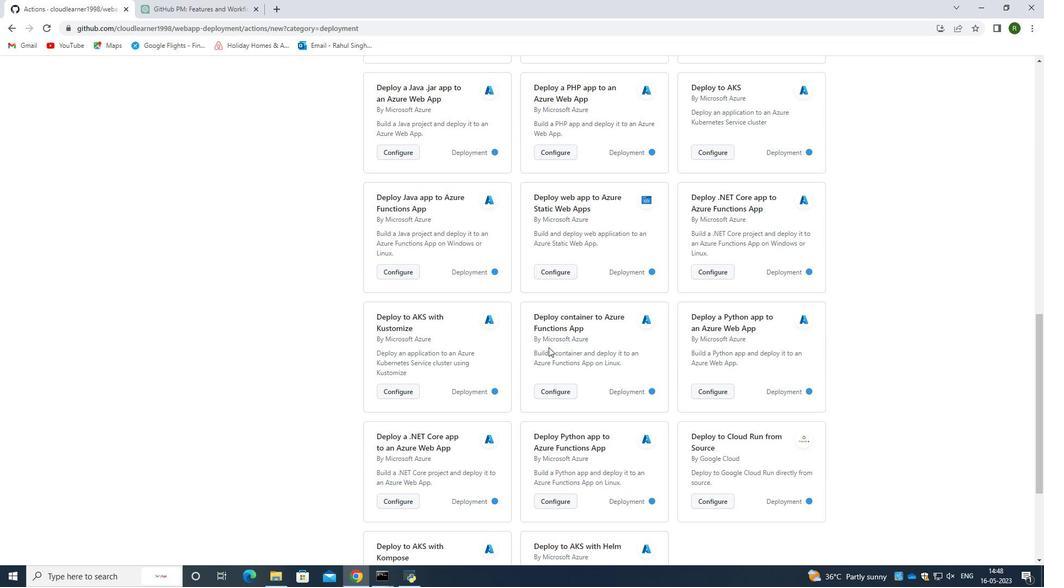 
Action: Mouse moved to (549, 348)
Screenshot: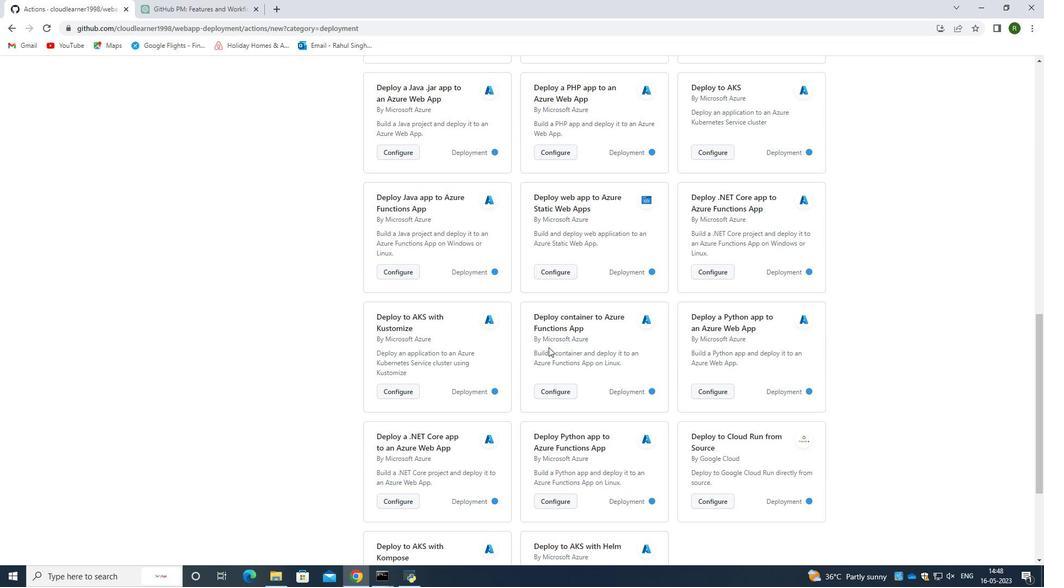 
Action: Mouse scrolled (549, 348) with delta (0, 0)
Screenshot: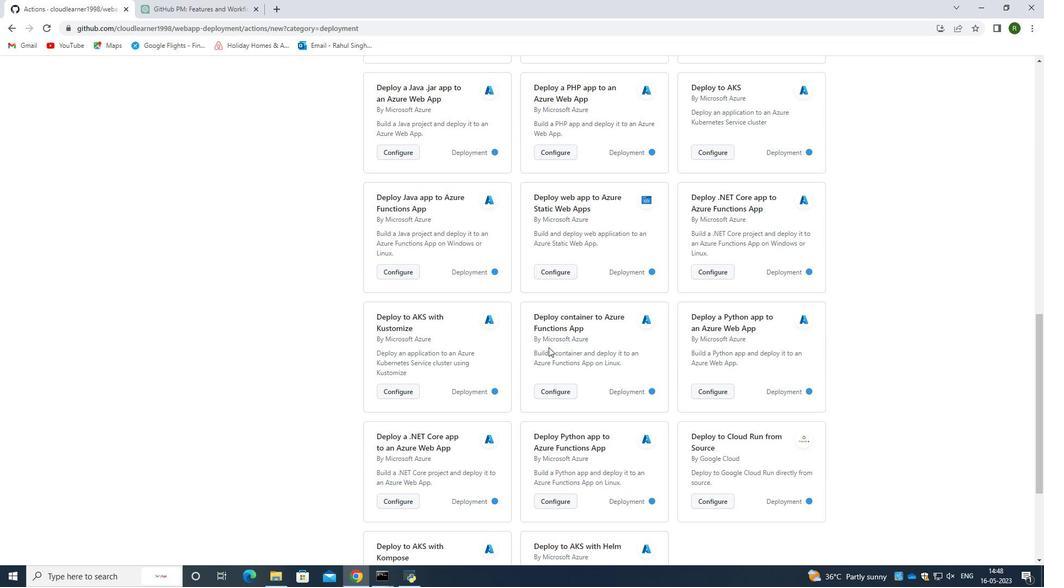 
Action: Mouse scrolled (549, 348) with delta (0, 0)
Screenshot: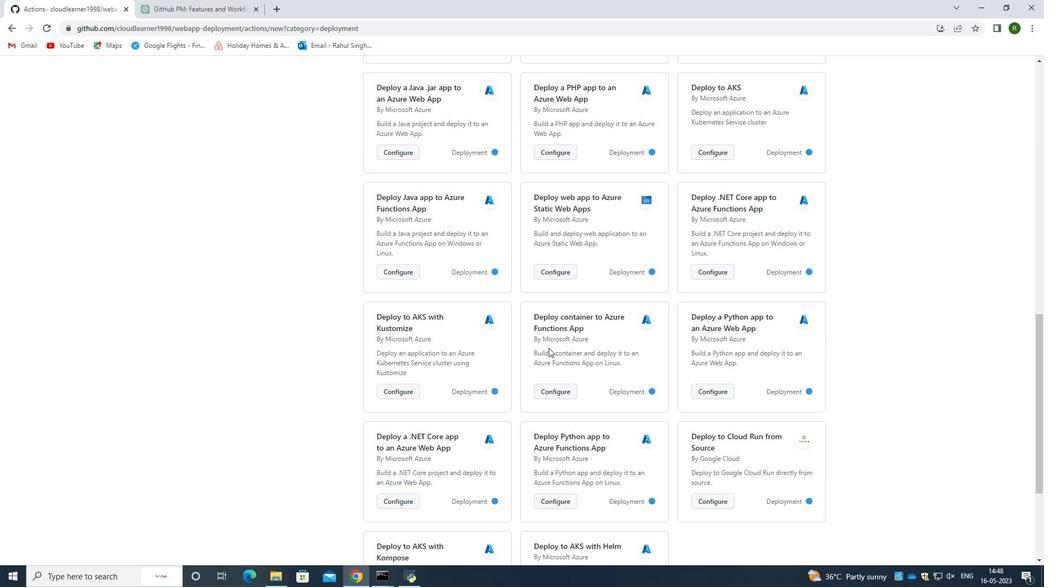 
Action: Mouse scrolled (549, 348) with delta (0, 0)
Screenshot: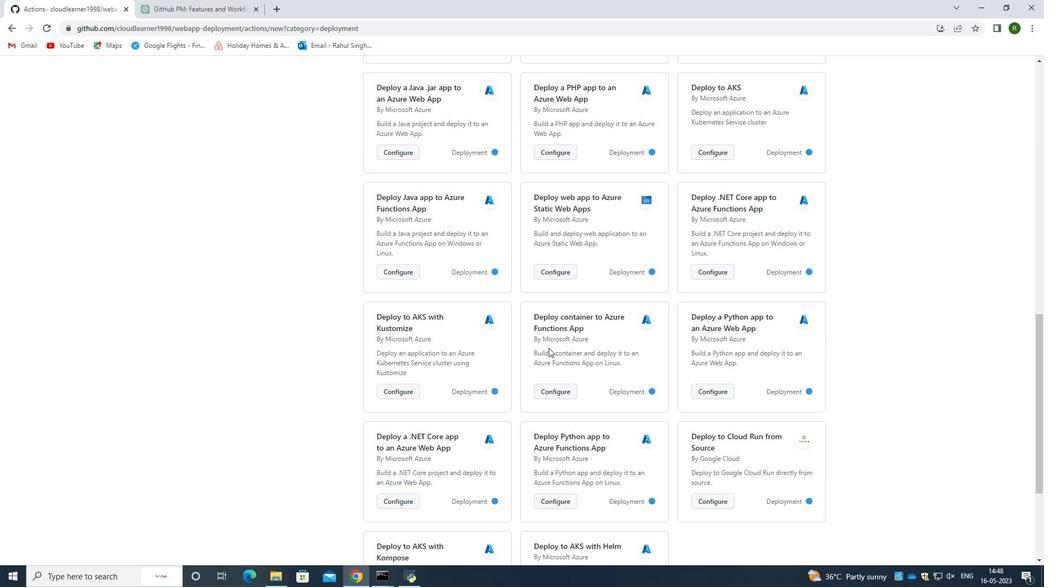 
Action: Mouse scrolled (549, 348) with delta (0, 0)
Screenshot: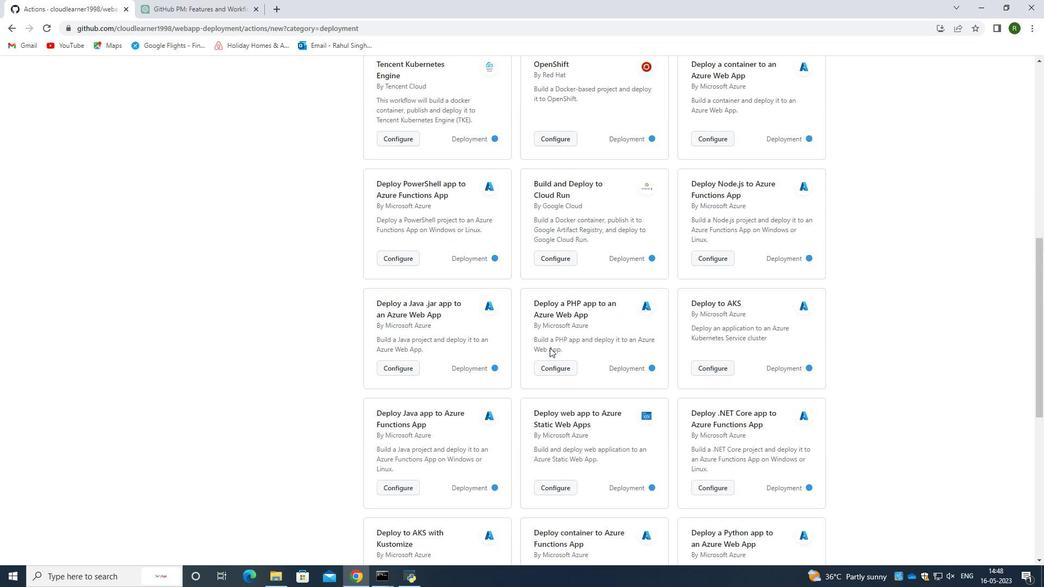 
Action: Mouse scrolled (549, 348) with delta (0, 0)
Screenshot: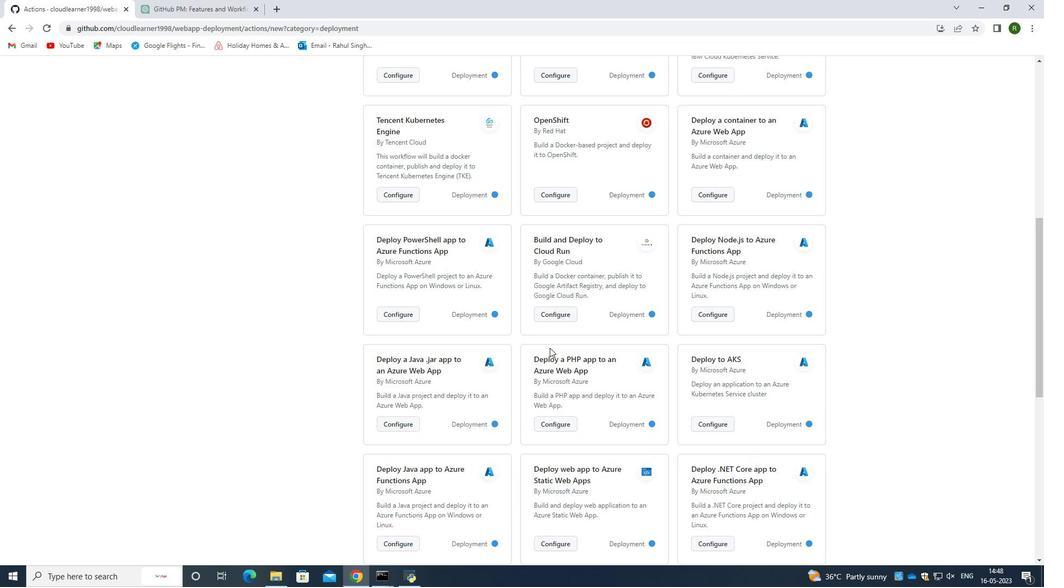 
Action: Mouse scrolled (549, 348) with delta (0, 0)
Screenshot: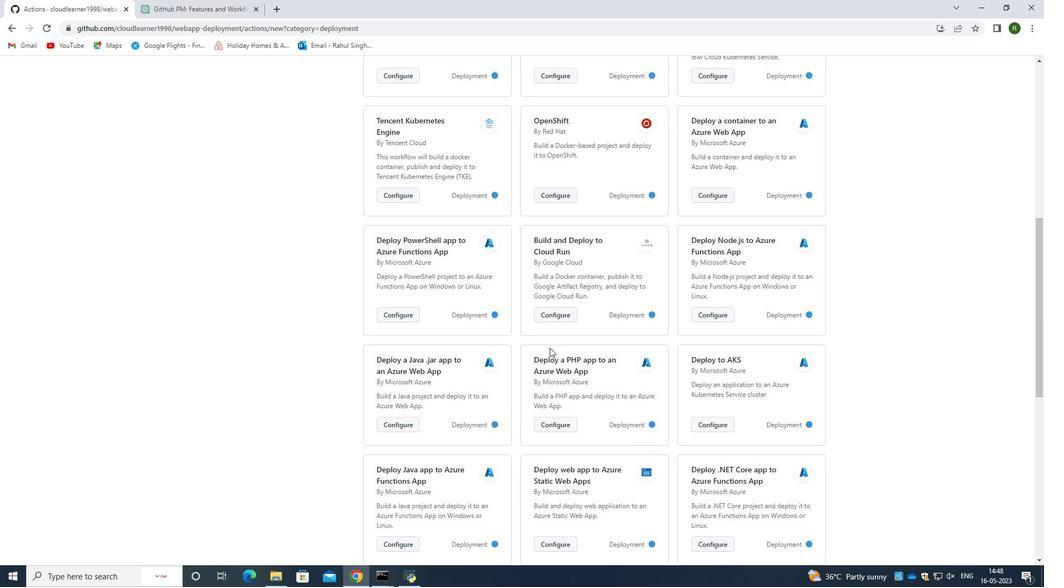 
Action: Mouse moved to (553, 349)
Screenshot: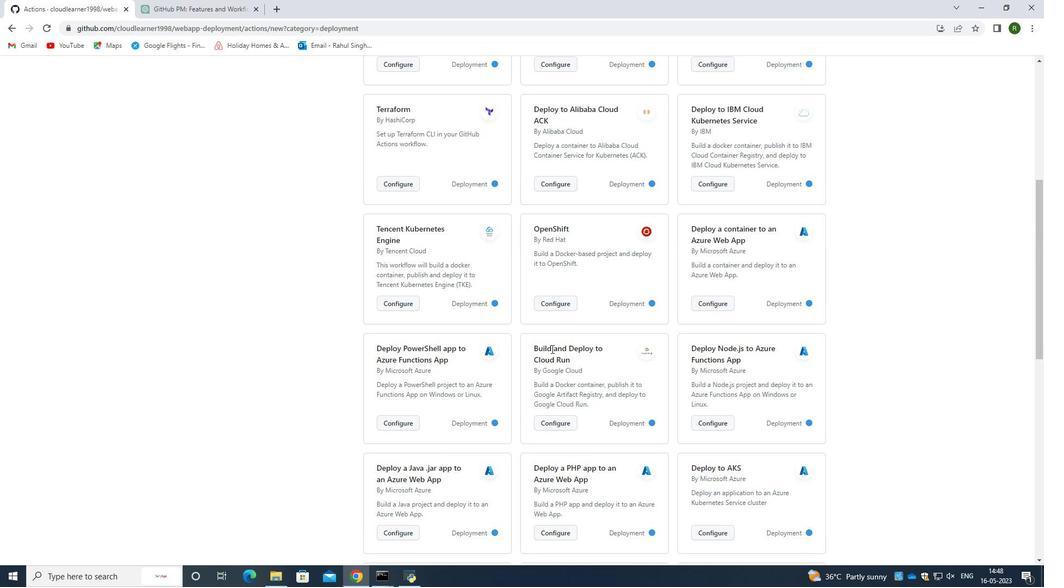 
Action: Mouse scrolled (553, 349) with delta (0, 0)
Screenshot: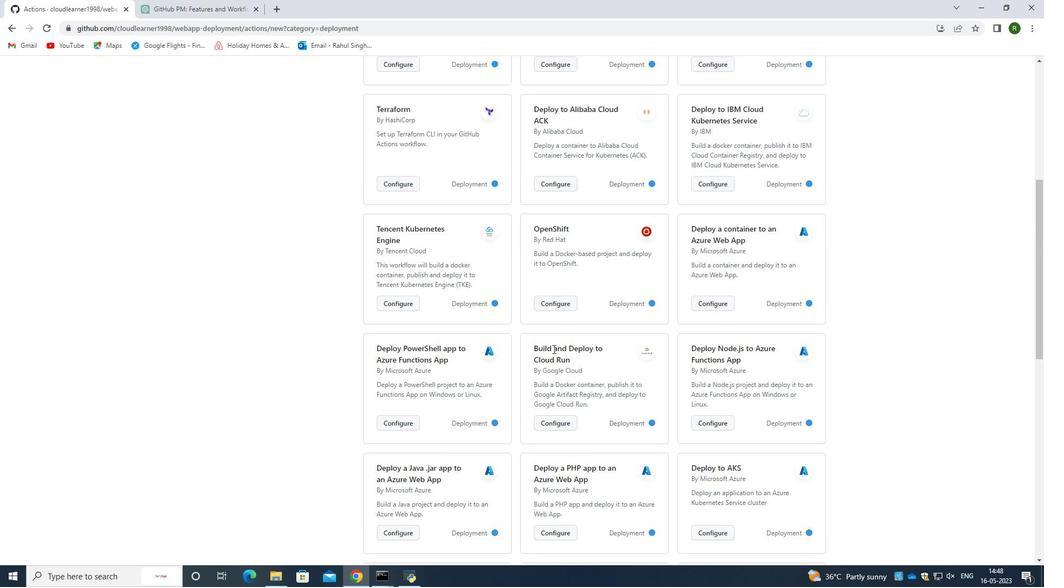 
Action: Mouse scrolled (553, 349) with delta (0, 0)
Screenshot: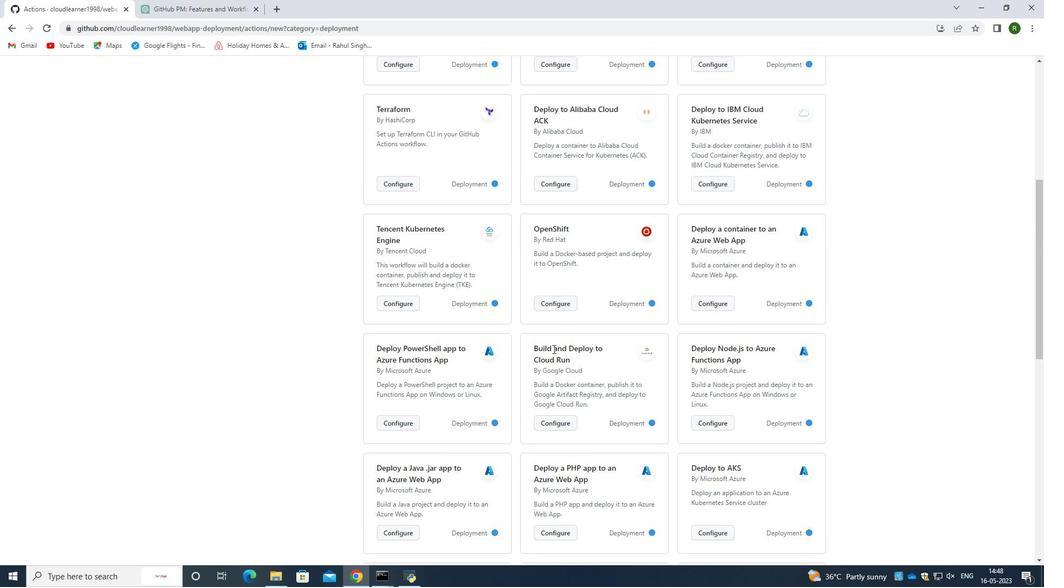
Action: Mouse moved to (590, 368)
Screenshot: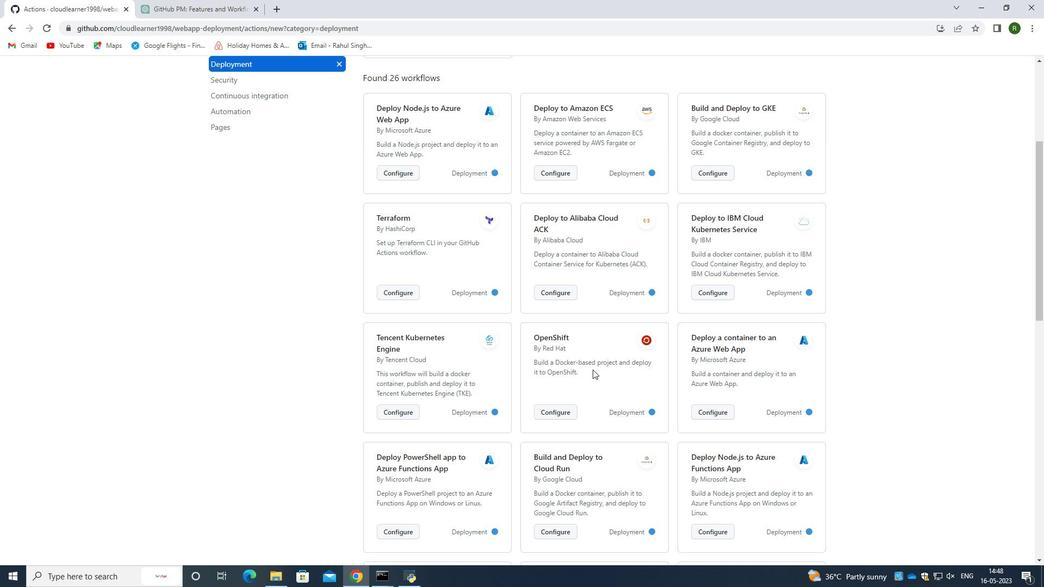 
Action: Mouse scrolled (590, 368) with delta (0, 0)
Screenshot: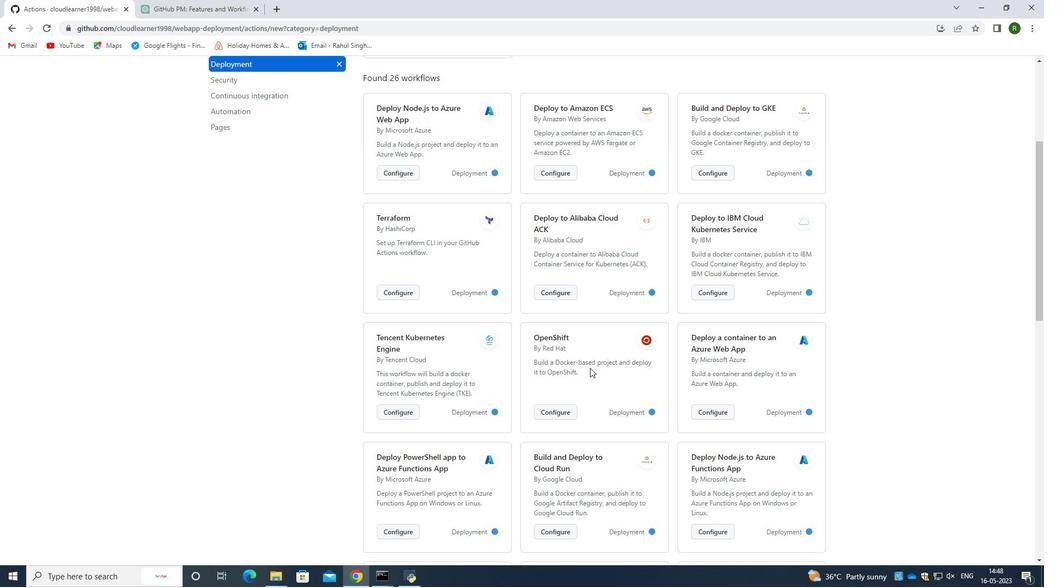 
Action: Mouse scrolled (590, 367) with delta (0, 0)
Screenshot: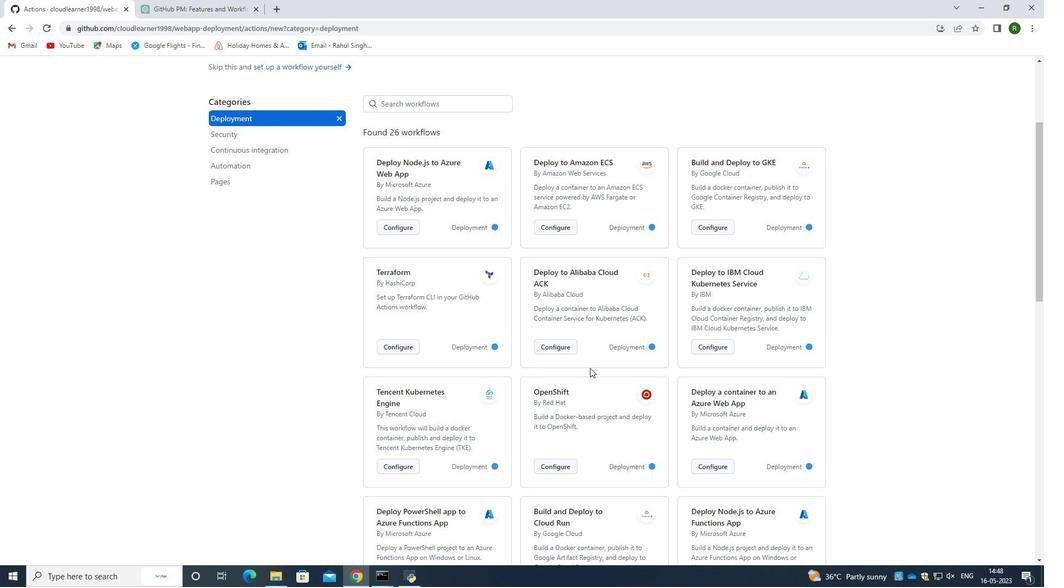 
Action: Mouse scrolled (590, 367) with delta (0, 0)
Screenshot: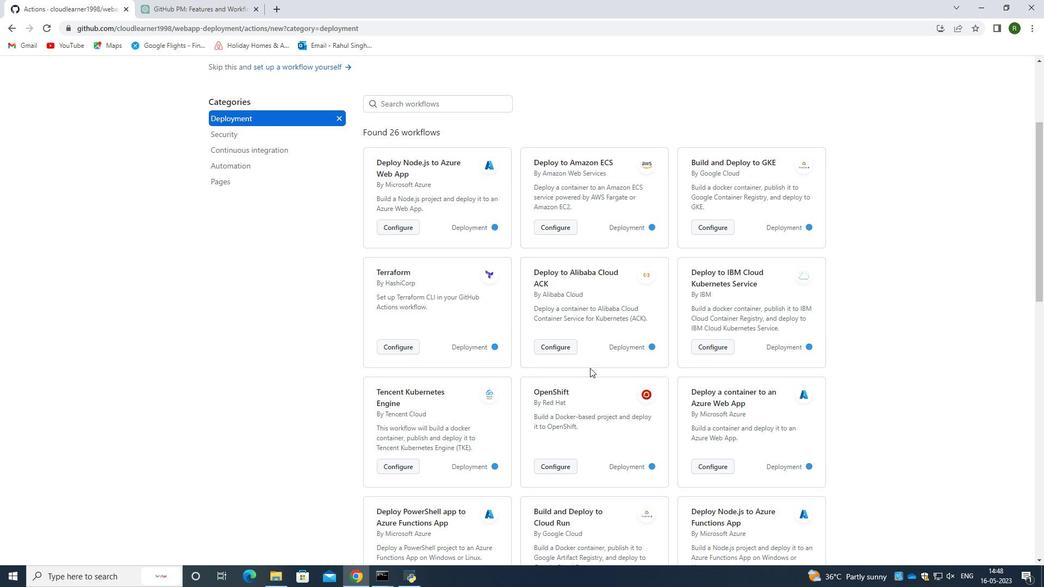 
Action: Mouse scrolled (590, 367) with delta (0, 0)
Screenshot: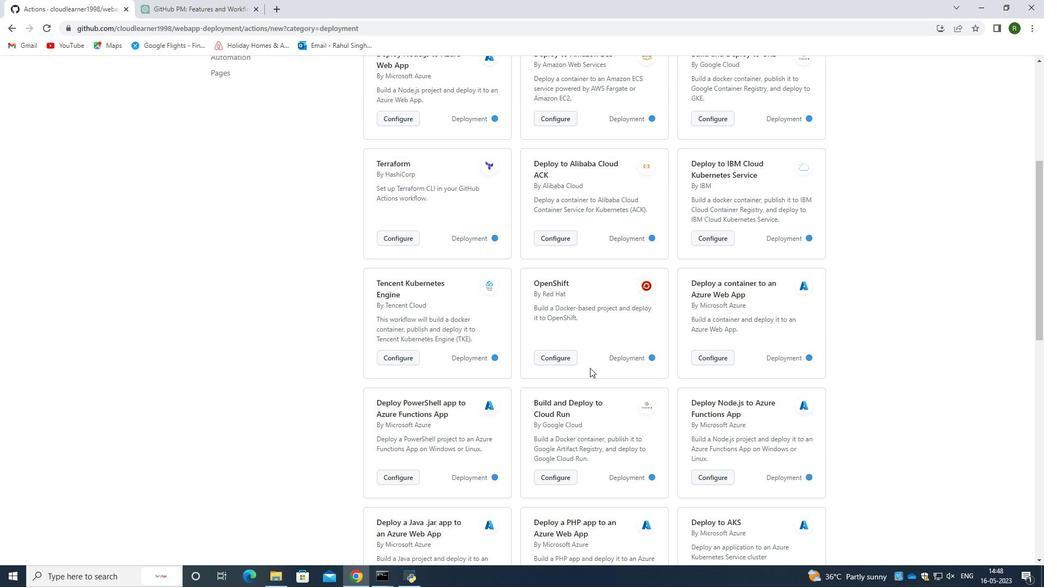 
Action: Mouse moved to (591, 367)
Screenshot: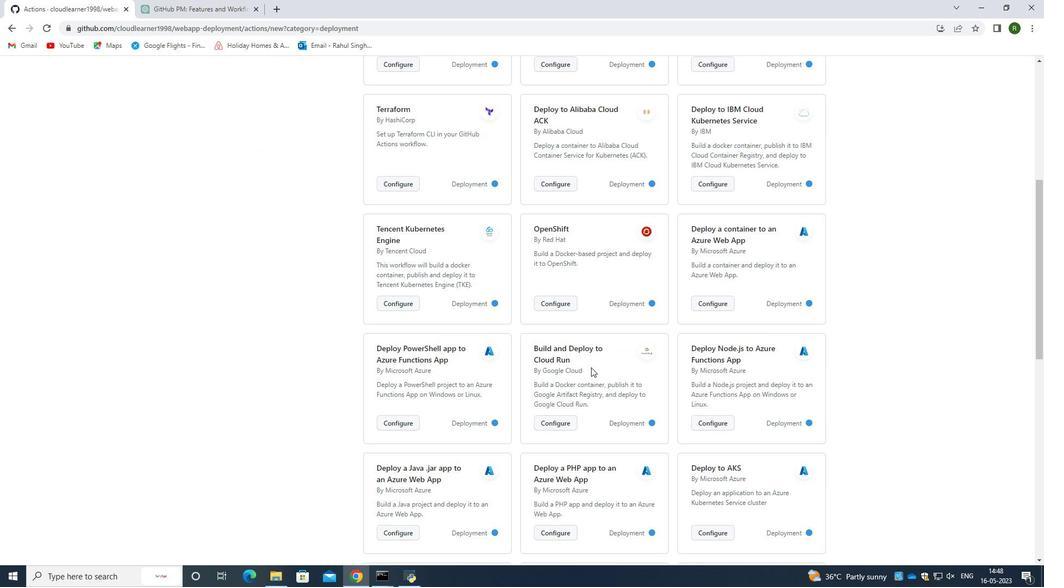 
Action: Mouse scrolled (591, 367) with delta (0, 0)
Screenshot: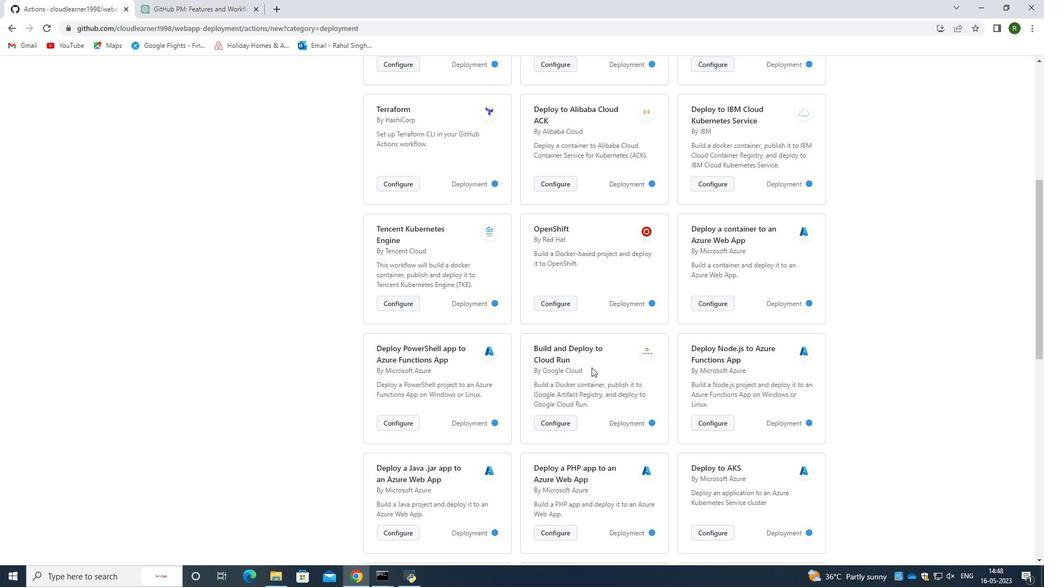 
Action: Mouse scrolled (591, 367) with delta (0, 0)
Screenshot: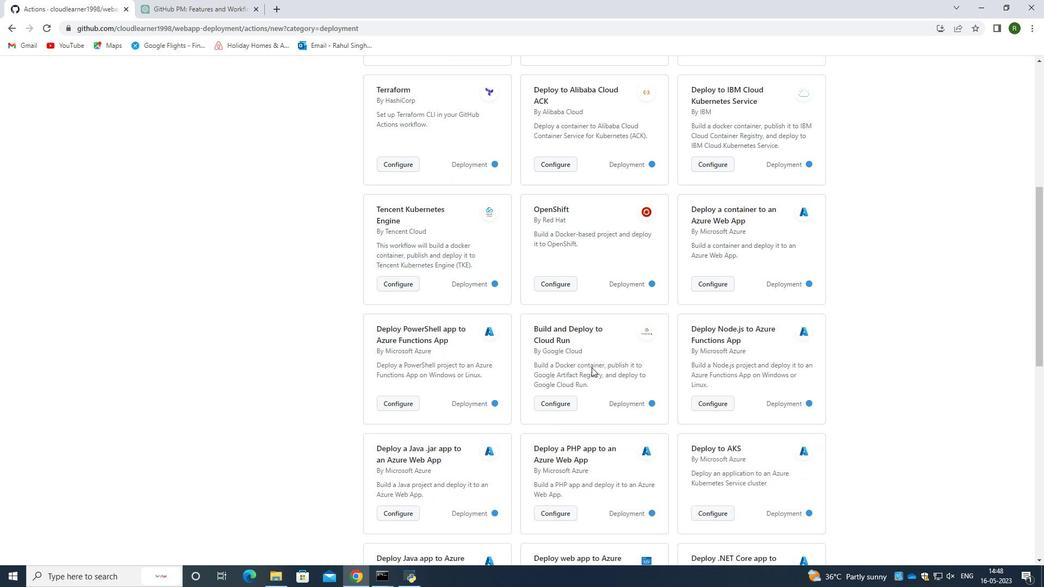 
Action: Mouse scrolled (591, 367) with delta (0, 0)
Screenshot: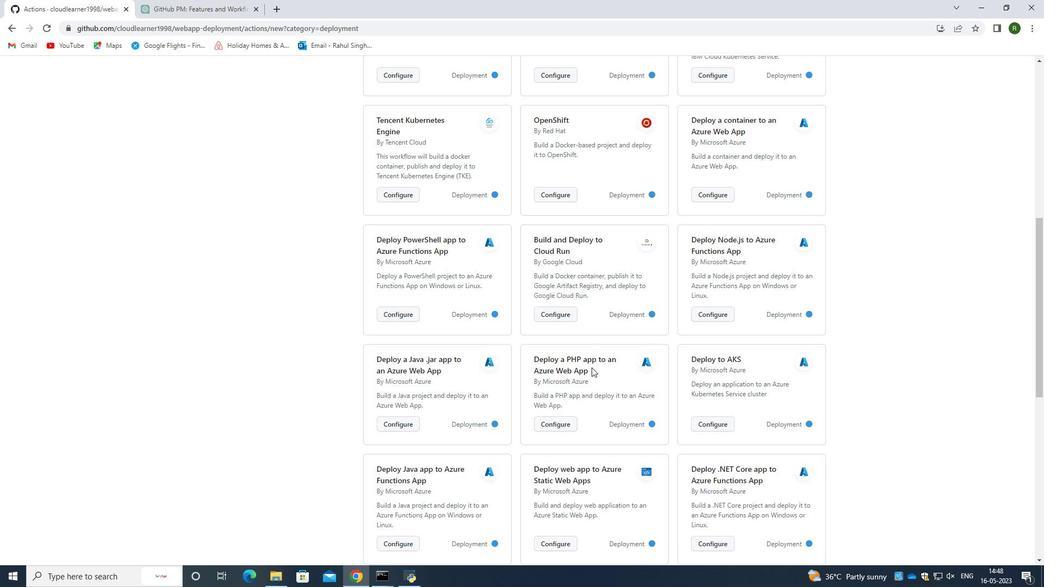 
Action: Mouse moved to (563, 489)
Screenshot: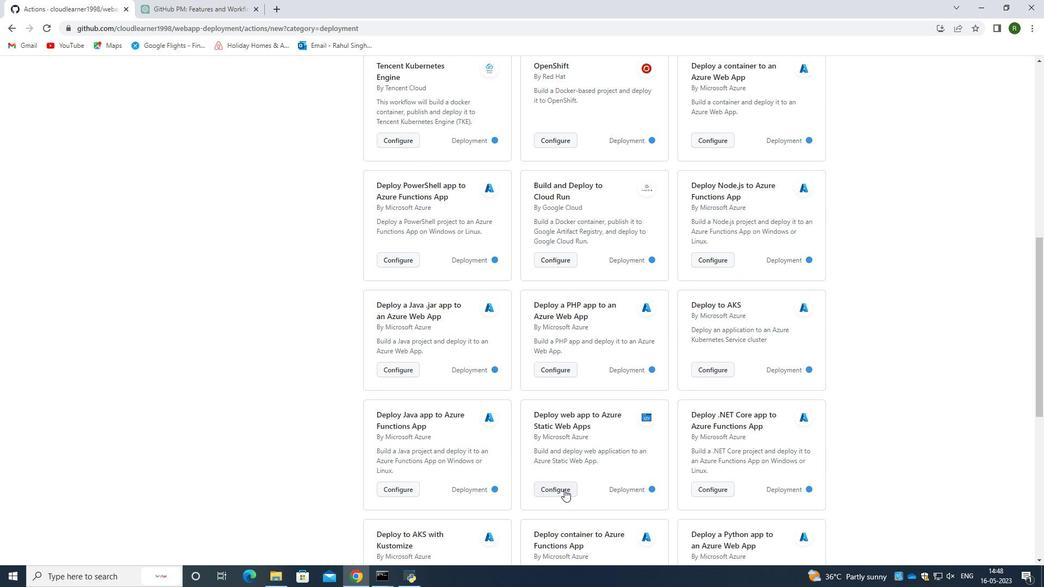 
Action: Mouse pressed left at (563, 489)
Screenshot: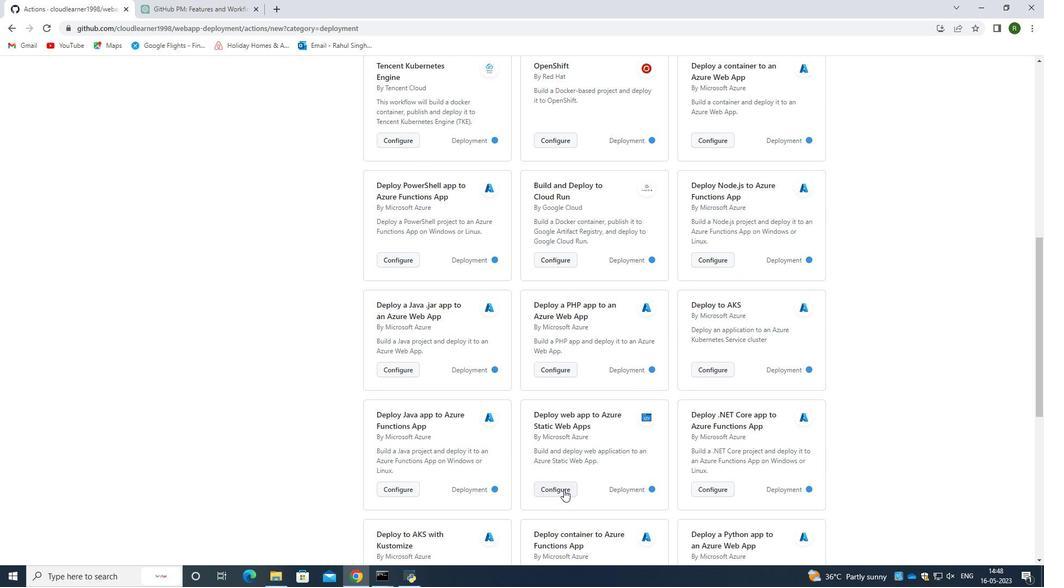 
Action: Mouse moved to (625, 417)
Screenshot: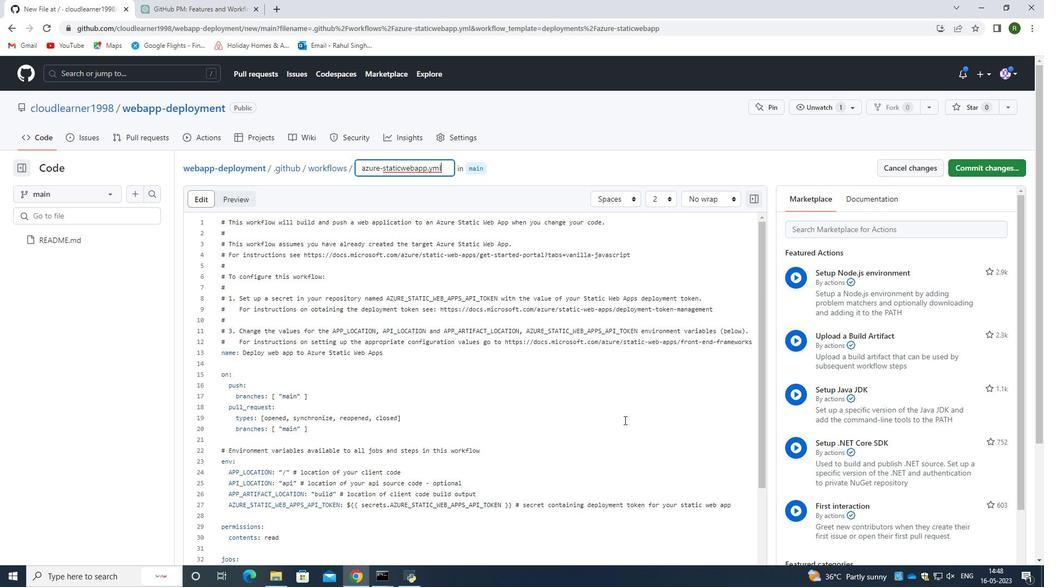 
Action: Mouse scrolled (625, 417) with delta (0, 0)
Screenshot: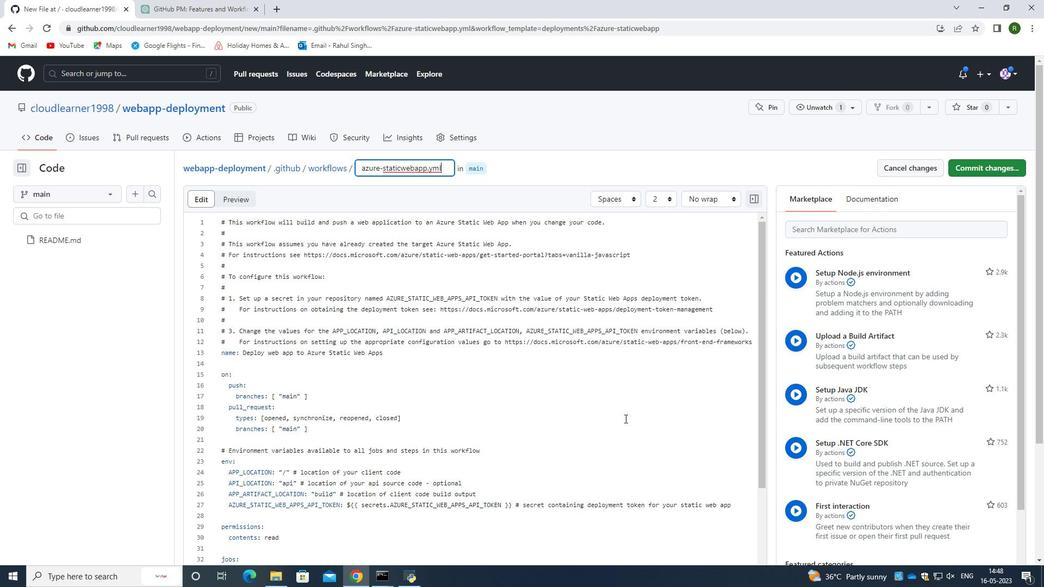 
Action: Mouse scrolled (625, 417) with delta (0, 0)
Screenshot: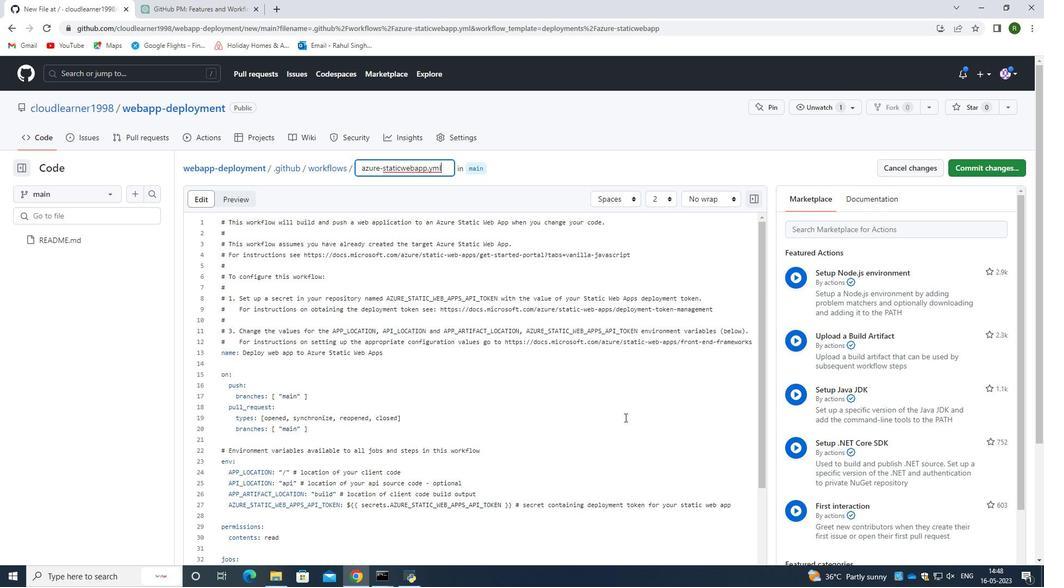 
Action: Mouse moved to (625, 417)
Screenshot: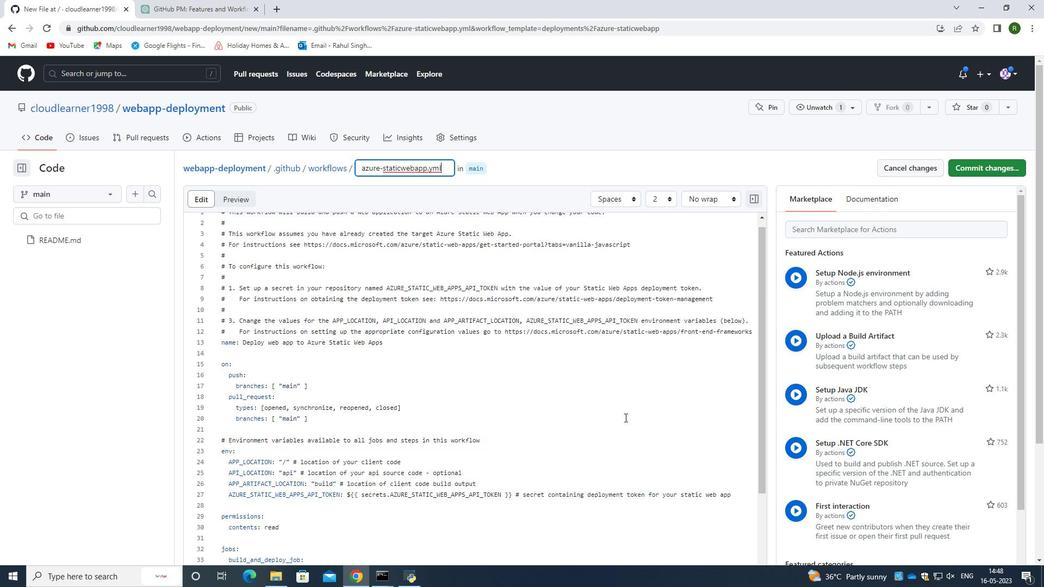 
Action: Mouse scrolled (625, 416) with delta (0, 0)
Screenshot: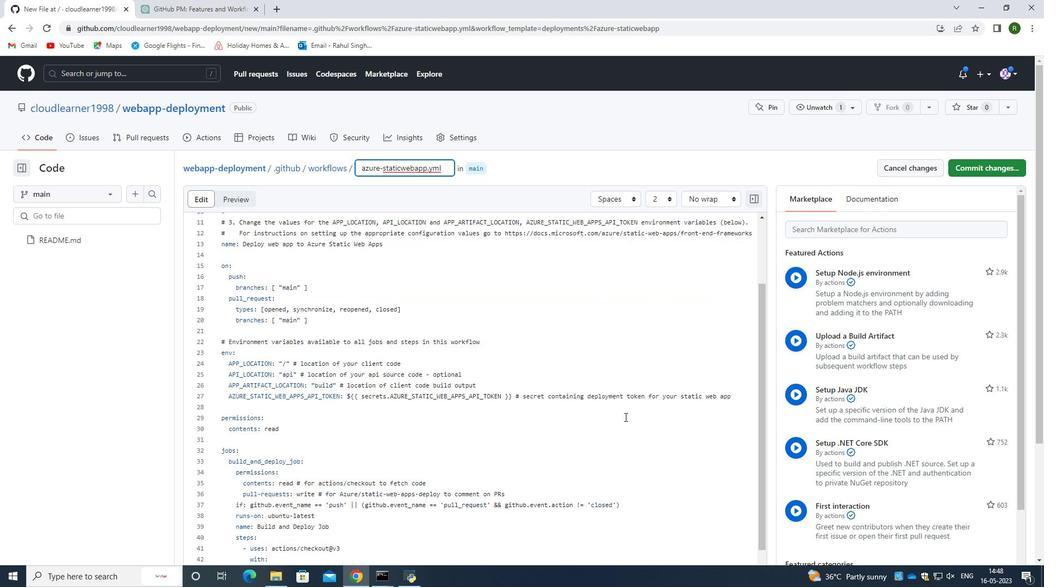 
Action: Mouse scrolled (625, 416) with delta (0, 0)
Screenshot: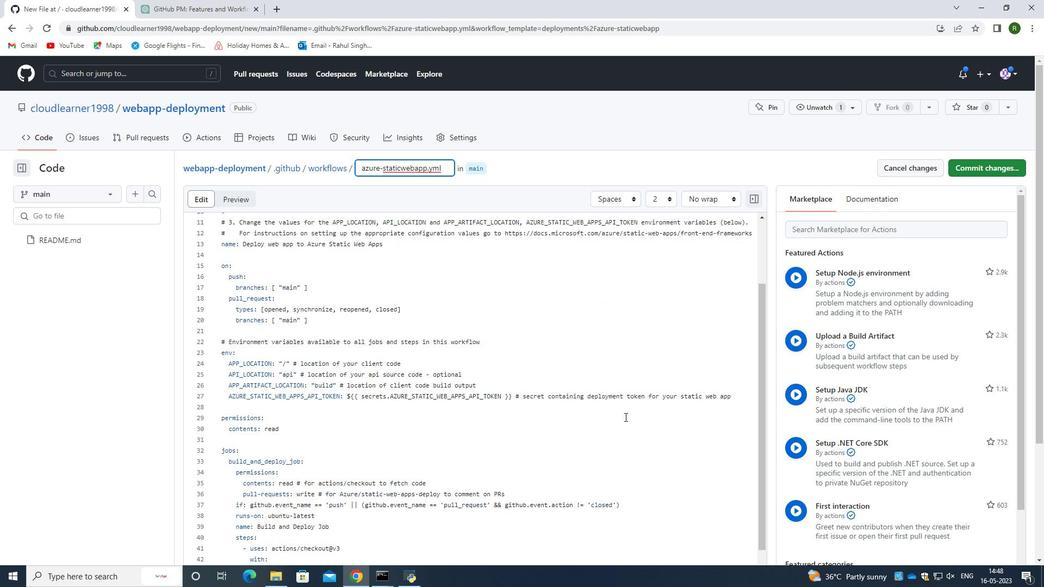 
Action: Mouse scrolled (625, 416) with delta (0, 0)
Screenshot: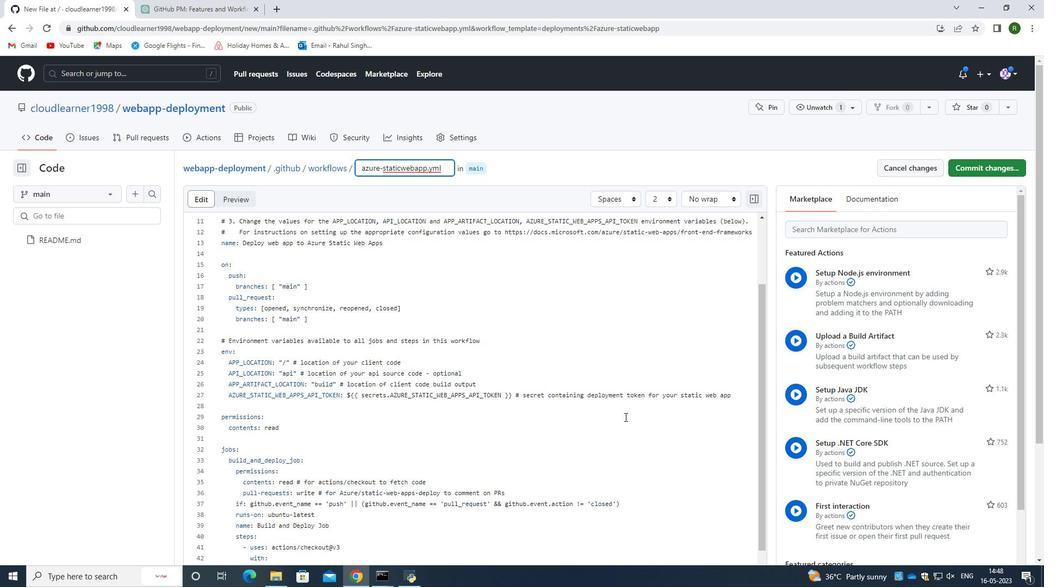 
Action: Mouse scrolled (625, 416) with delta (0, 0)
Screenshot: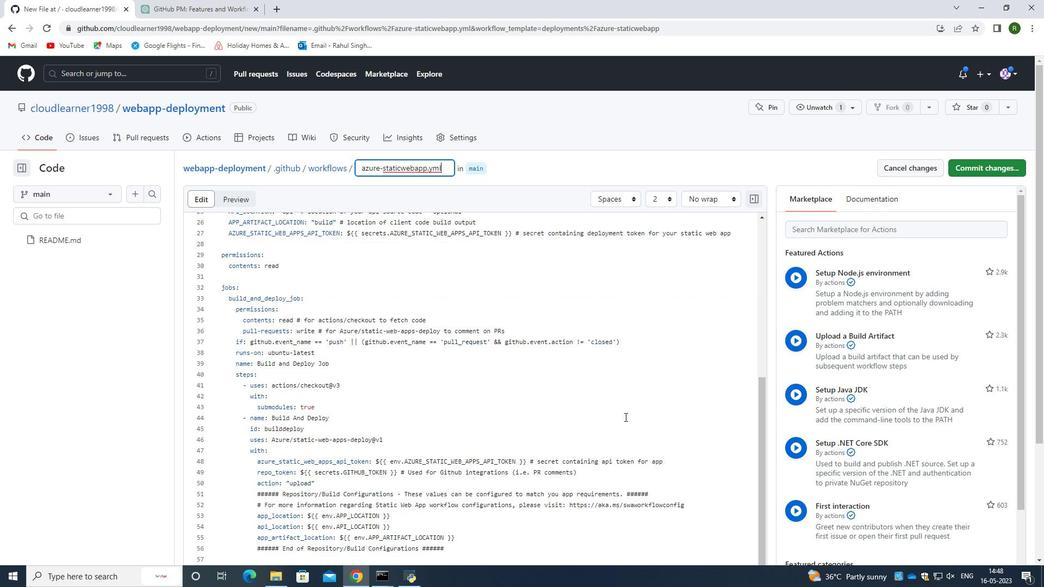 
Action: Mouse scrolled (625, 416) with delta (0, 0)
Screenshot: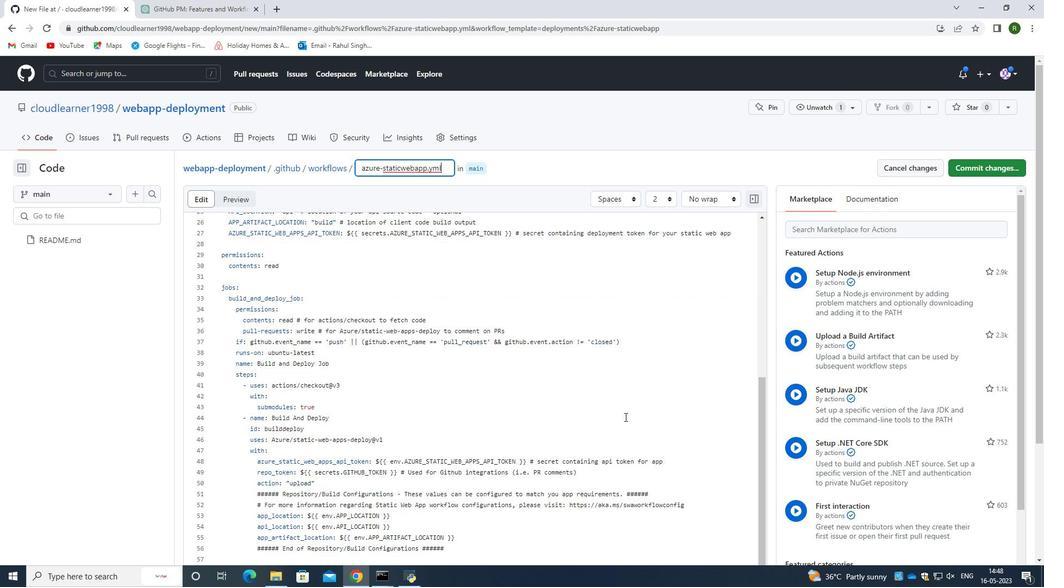 
Action: Mouse scrolled (625, 416) with delta (0, 0)
Screenshot: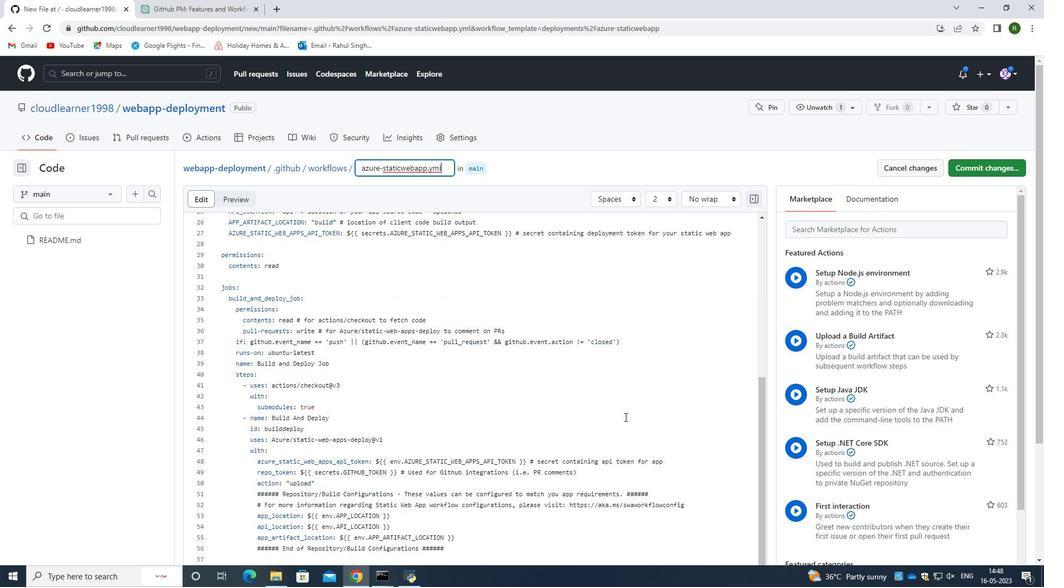 
Action: Mouse moved to (626, 413)
Screenshot: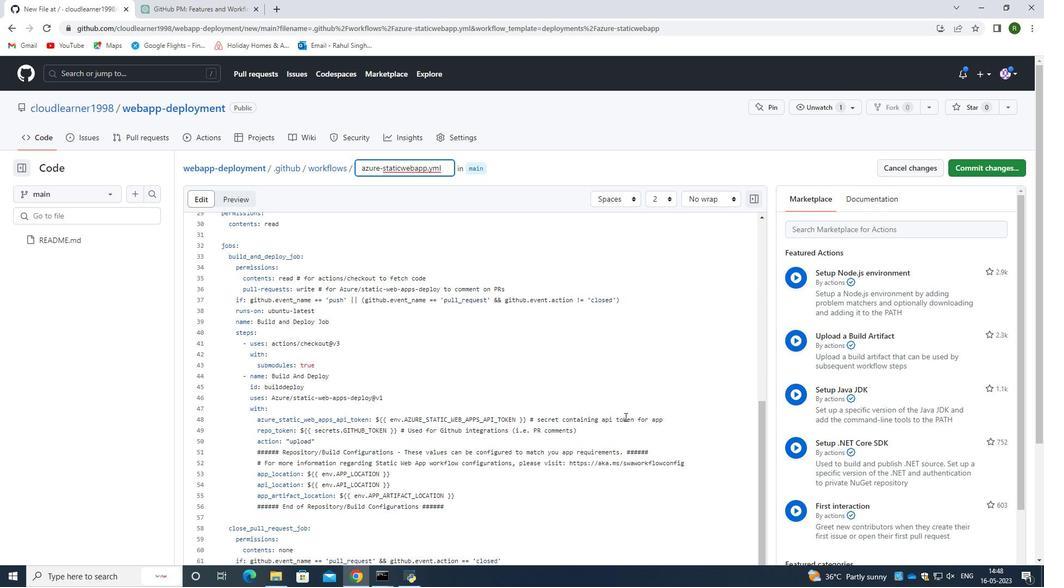 
Action: Mouse scrolled (626, 413) with delta (0, 0)
Screenshot: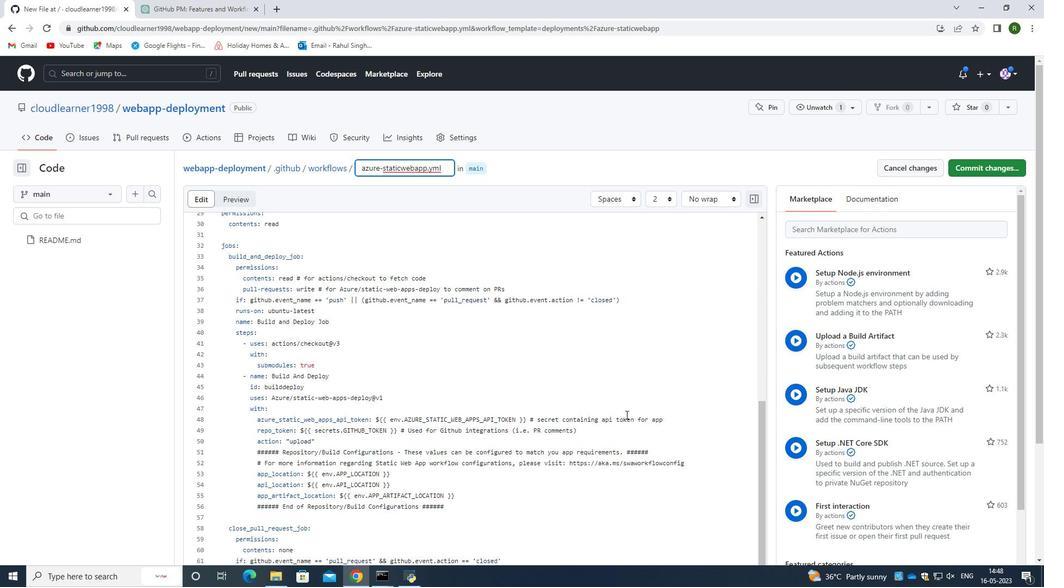 
Action: Mouse moved to (626, 412)
Screenshot: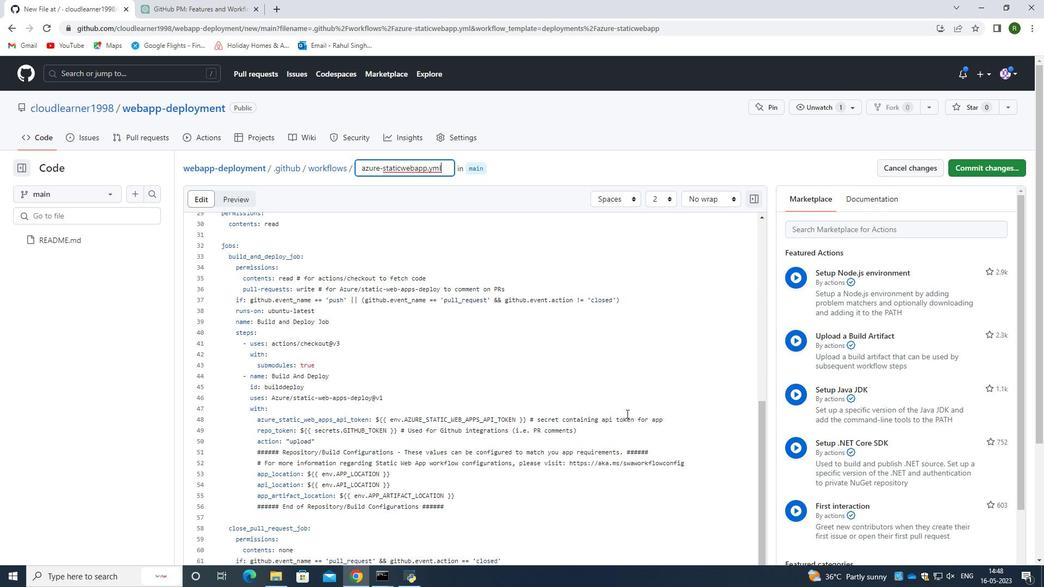 
Action: Mouse scrolled (626, 413) with delta (0, 0)
Screenshot: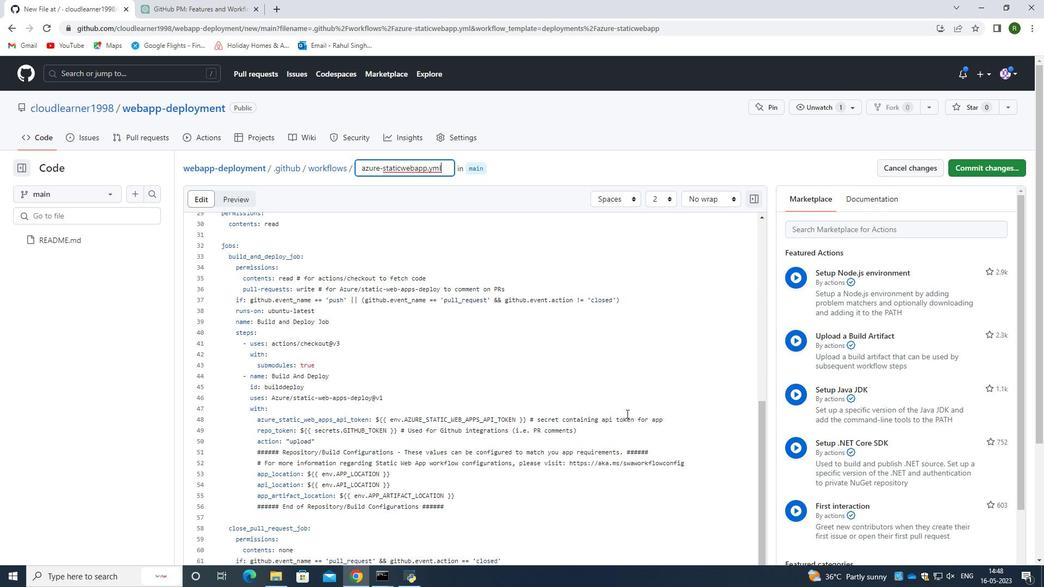 
Action: Mouse scrolled (626, 413) with delta (0, 0)
Screenshot: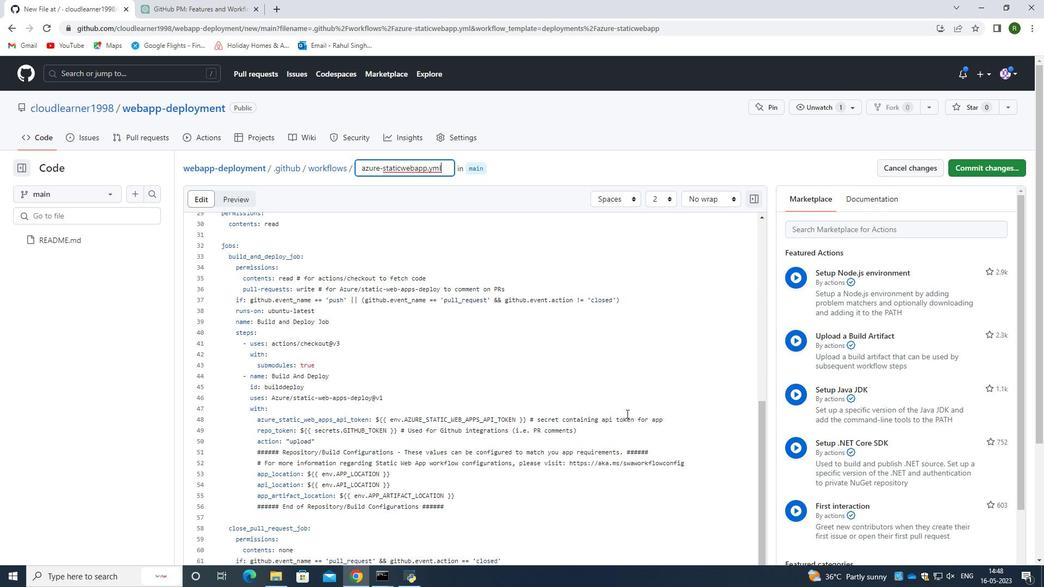 
Action: Mouse scrolled (626, 413) with delta (0, 0)
Screenshot: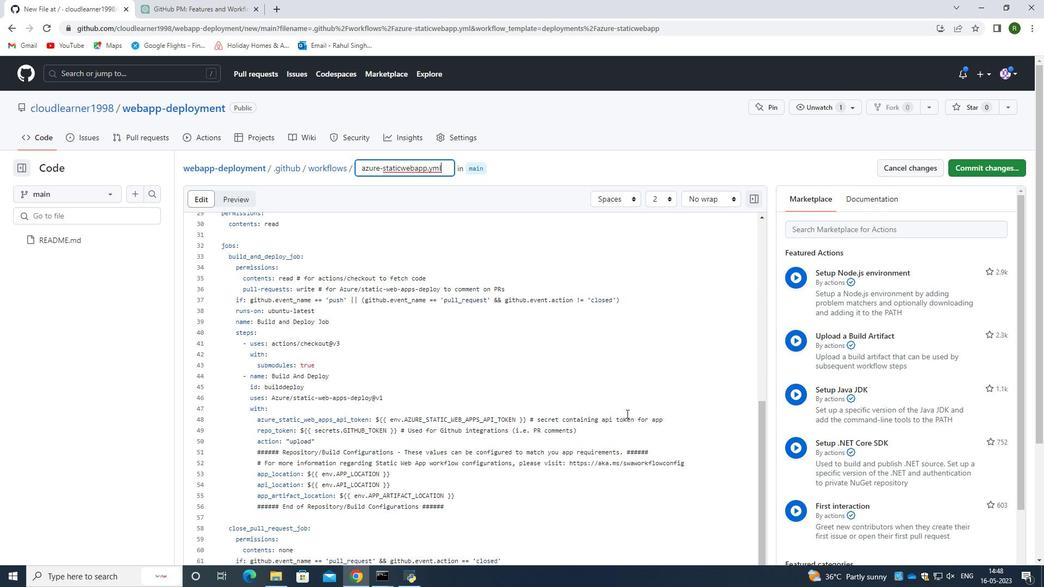 
Action: Mouse scrolled (626, 413) with delta (0, 0)
Screenshot: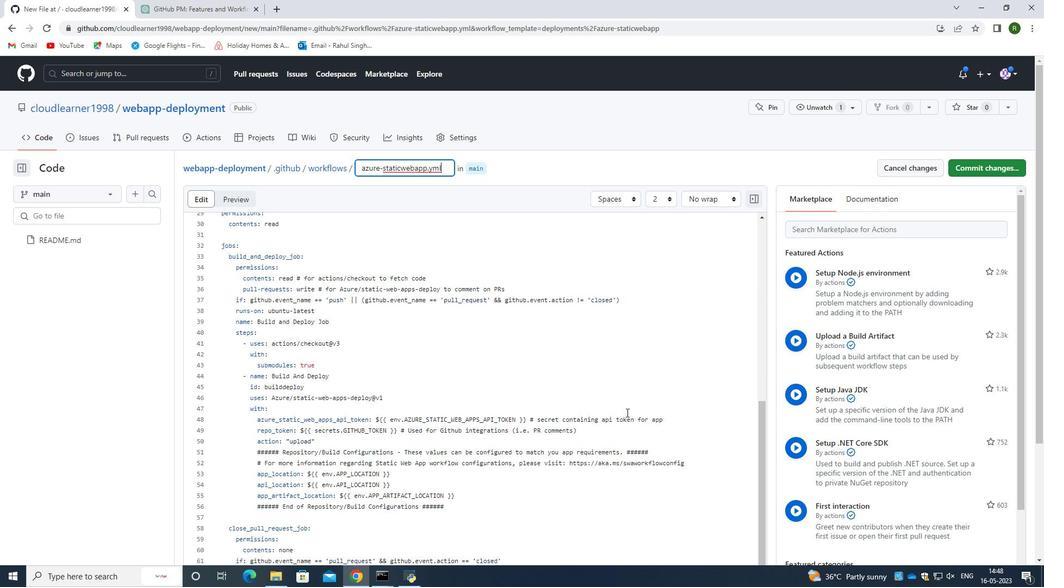 
Action: Mouse moved to (627, 412)
Screenshot: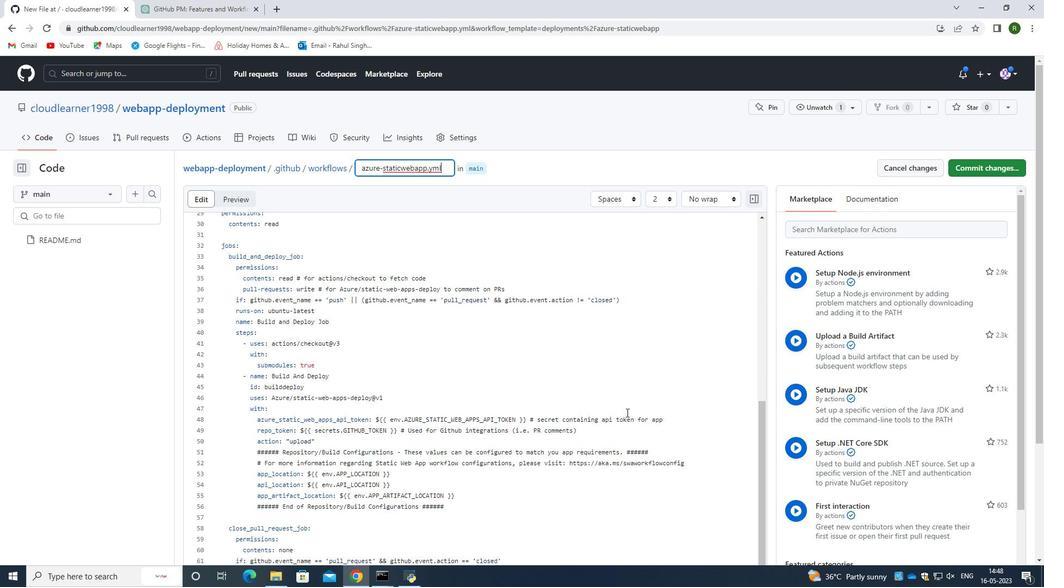 
Action: Mouse scrolled (627, 413) with delta (0, 0)
Screenshot: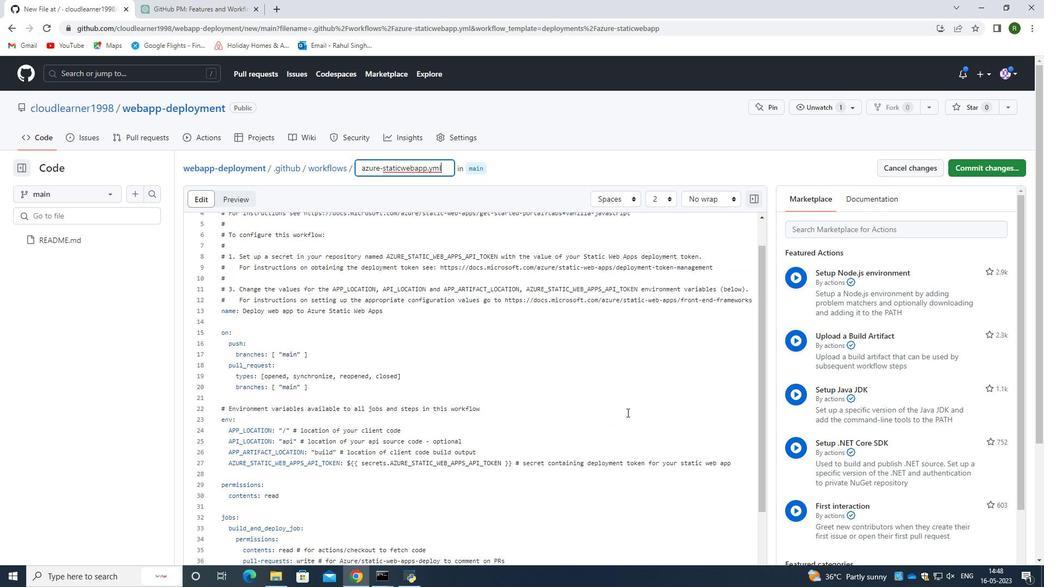 
Action: Mouse scrolled (627, 413) with delta (0, 0)
Screenshot: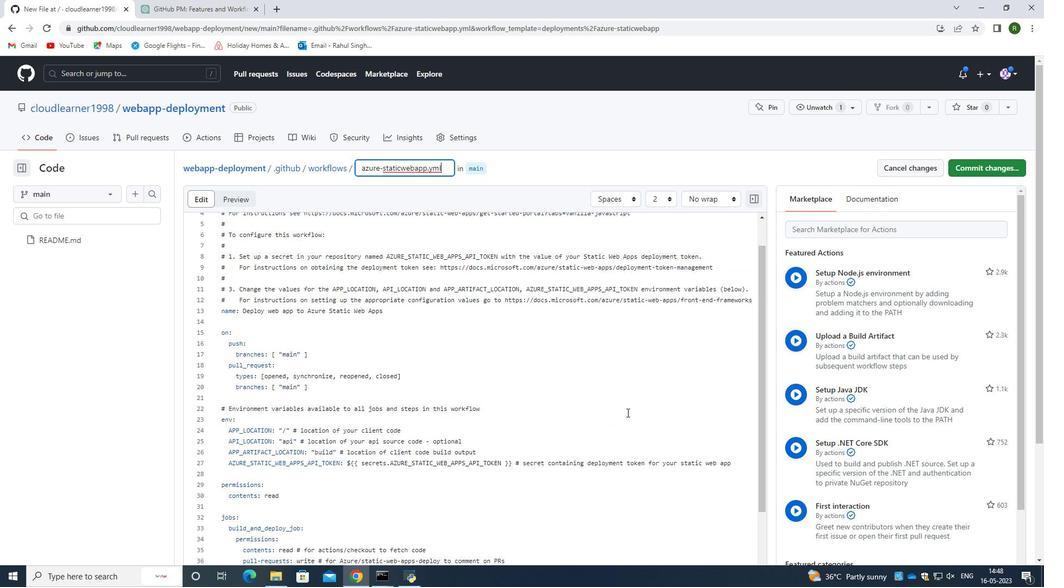 
Action: Mouse moved to (627, 412)
Screenshot: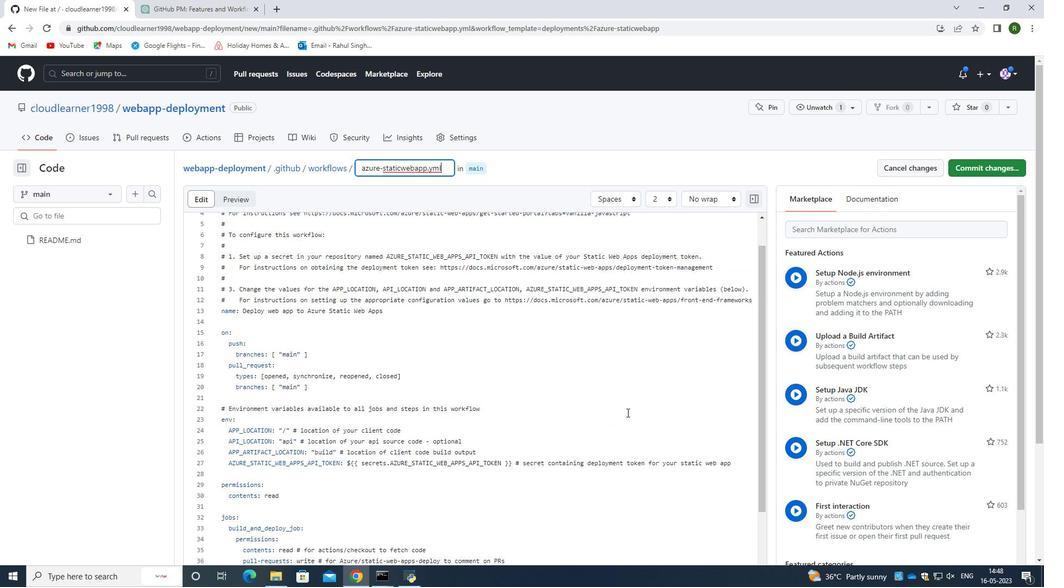 
Action: Mouse scrolled (627, 412) with delta (0, 0)
Screenshot: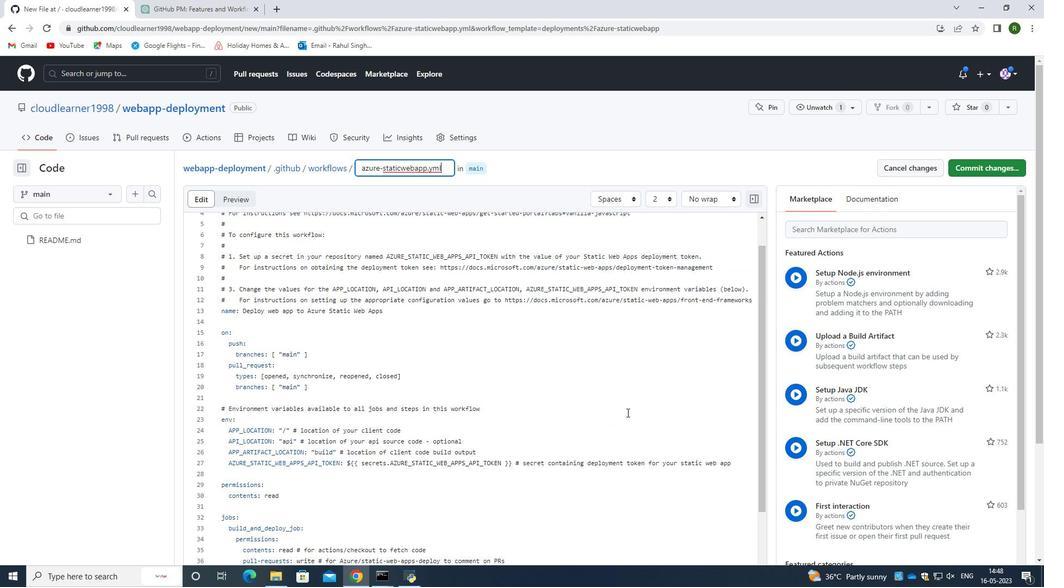 
Action: Mouse scrolled (627, 412) with delta (0, 0)
Screenshot: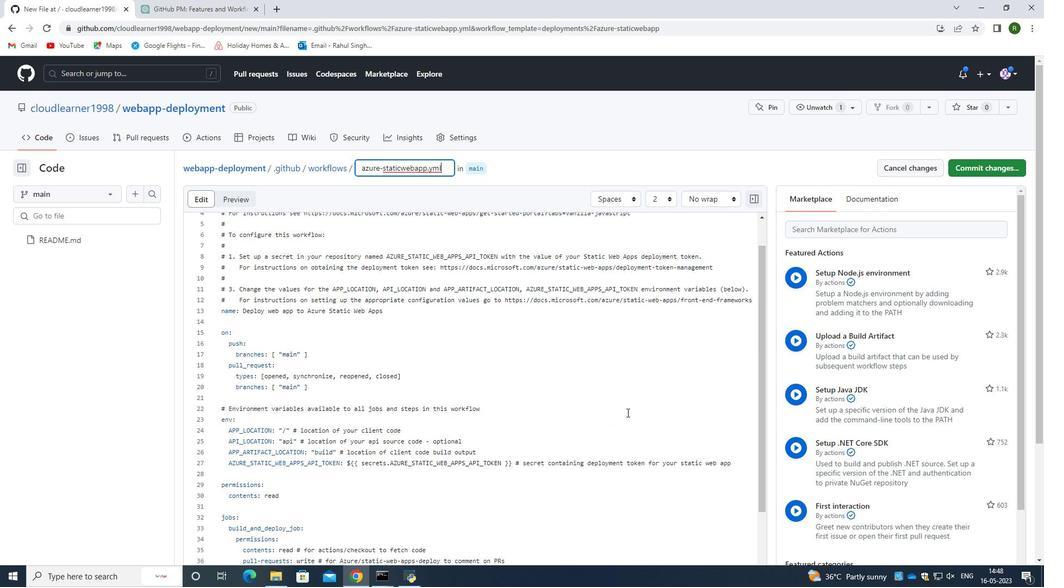
Action: Mouse moved to (995, 166)
Screenshot: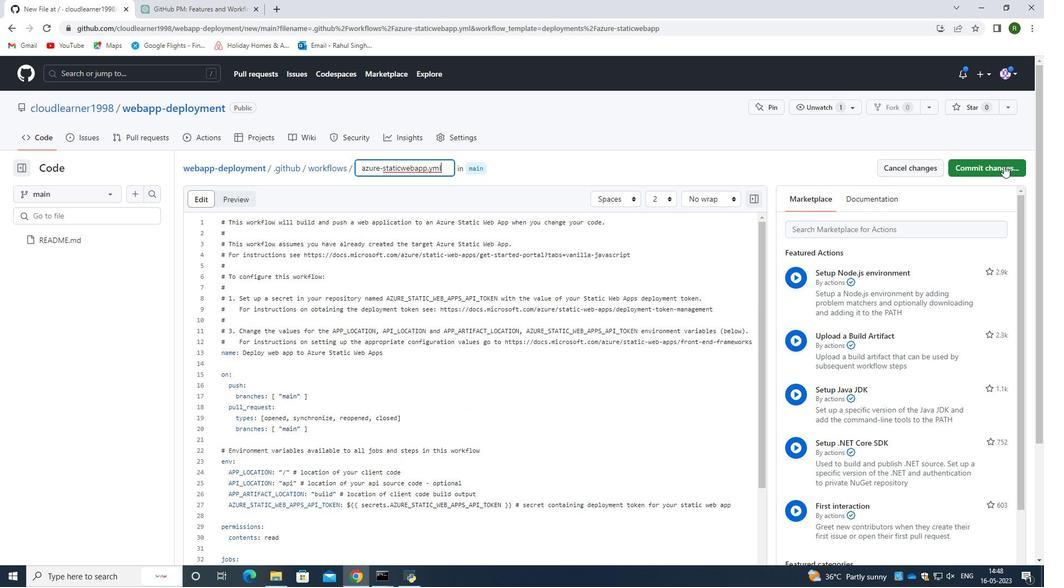 
Action: Mouse pressed left at (995, 166)
Screenshot: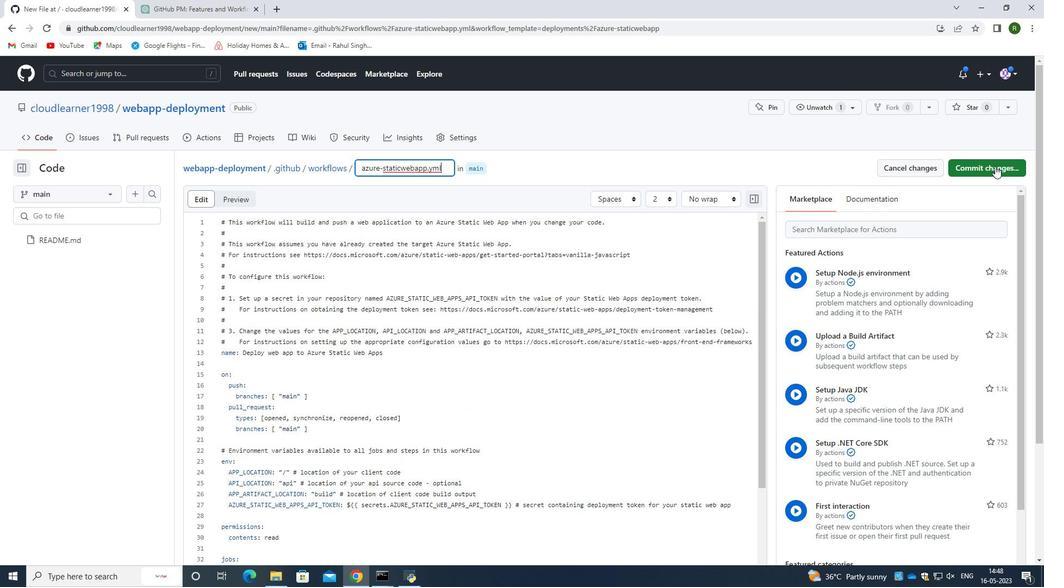 
Action: Mouse moved to (591, 428)
Screenshot: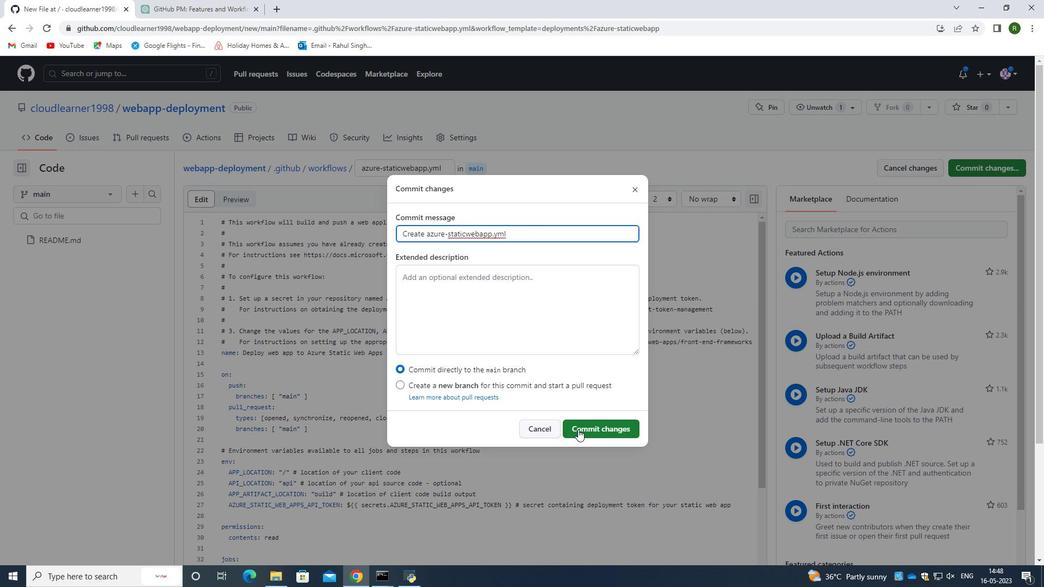 
Action: Mouse pressed left at (591, 428)
Screenshot: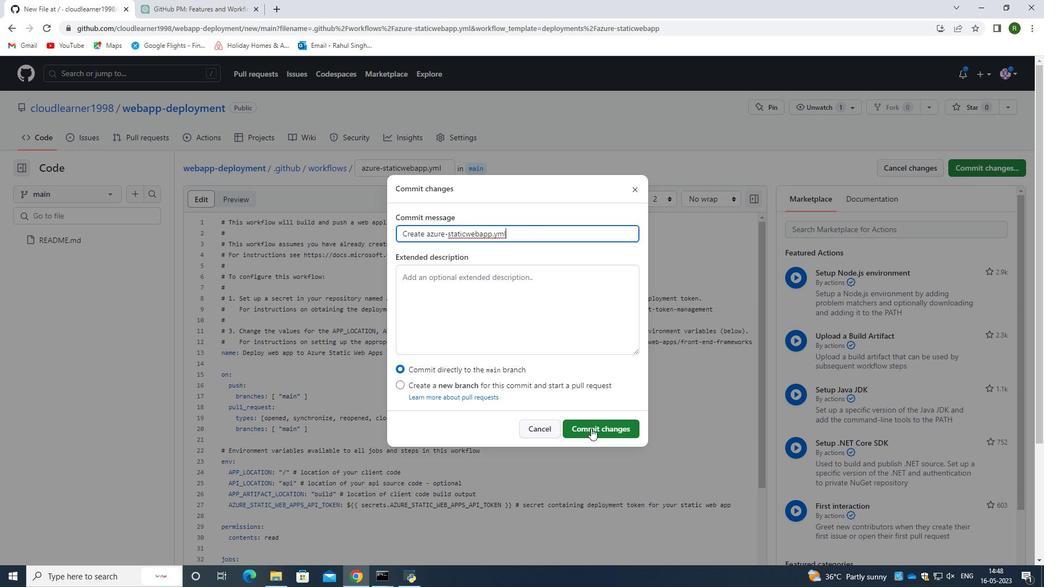 
Action: Mouse moved to (611, 385)
Screenshot: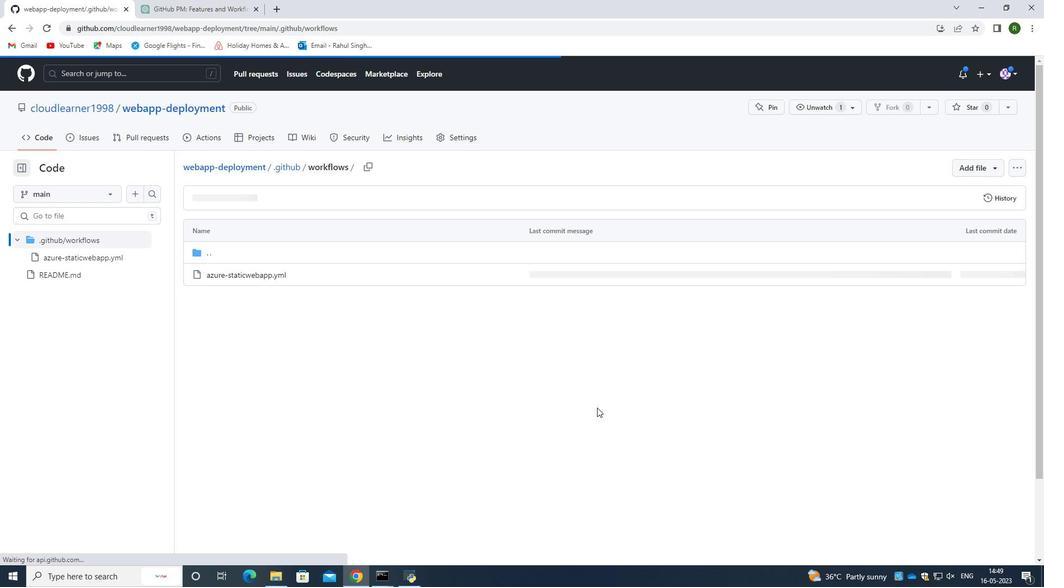 
